 Task: Add an event with the title Second Staff Training: Customer Service Excellence, date '2023/11/16', time 8:30 AM to 10:30 AMand add a description: The scavenger hunt can be designed as a friendly competition, with teams competing against each other to finish first or achieve specific goals. This fosters team spirit, healthy competition, and a sense of achievement.Select event color  Grape . Add location for the event as: Ho Chi Minh City, Vietnam, logged in from the account softage.8@softage.netand send the event invitation to softage.7@softage.net and softage.9@softage.net. Set a reminder for the event Doesn't repeat
Action: Mouse moved to (99, 123)
Screenshot: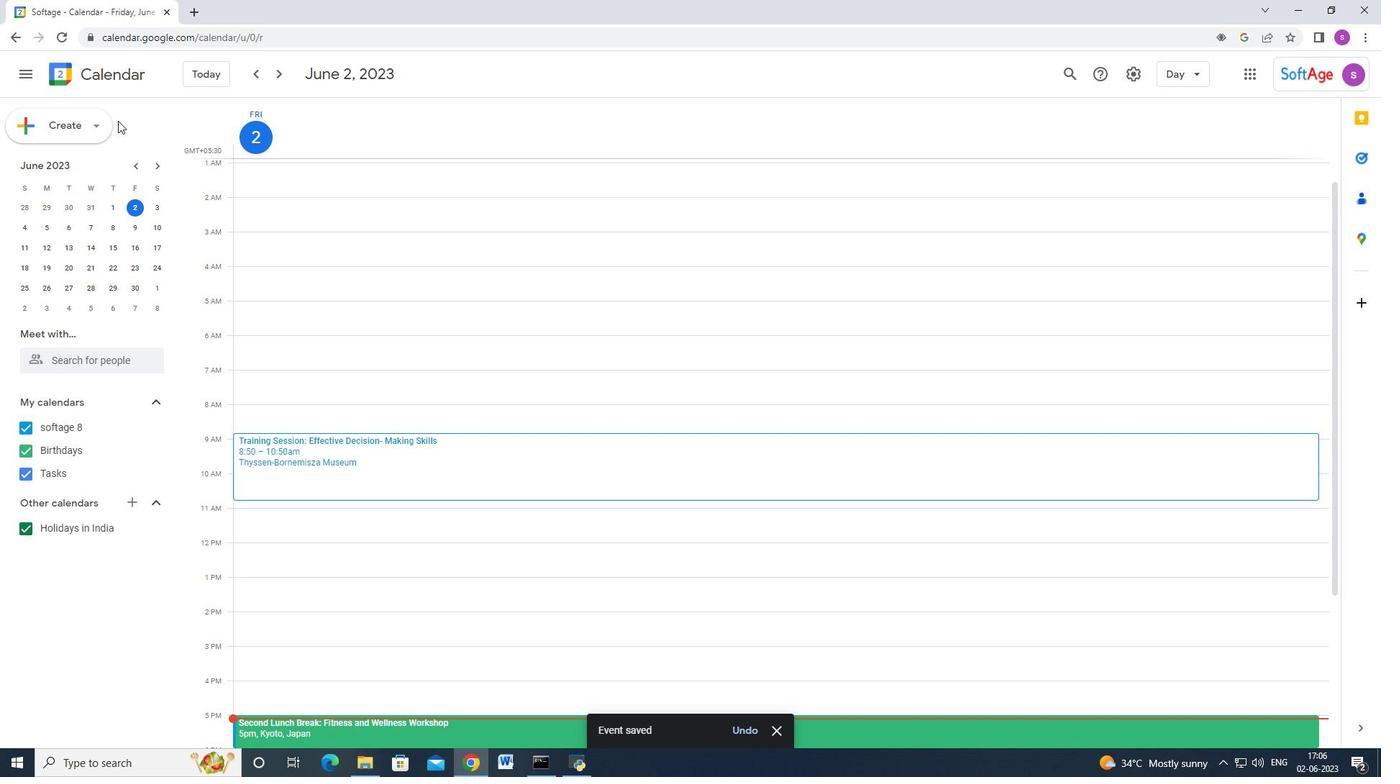 
Action: Mouse pressed left at (99, 123)
Screenshot: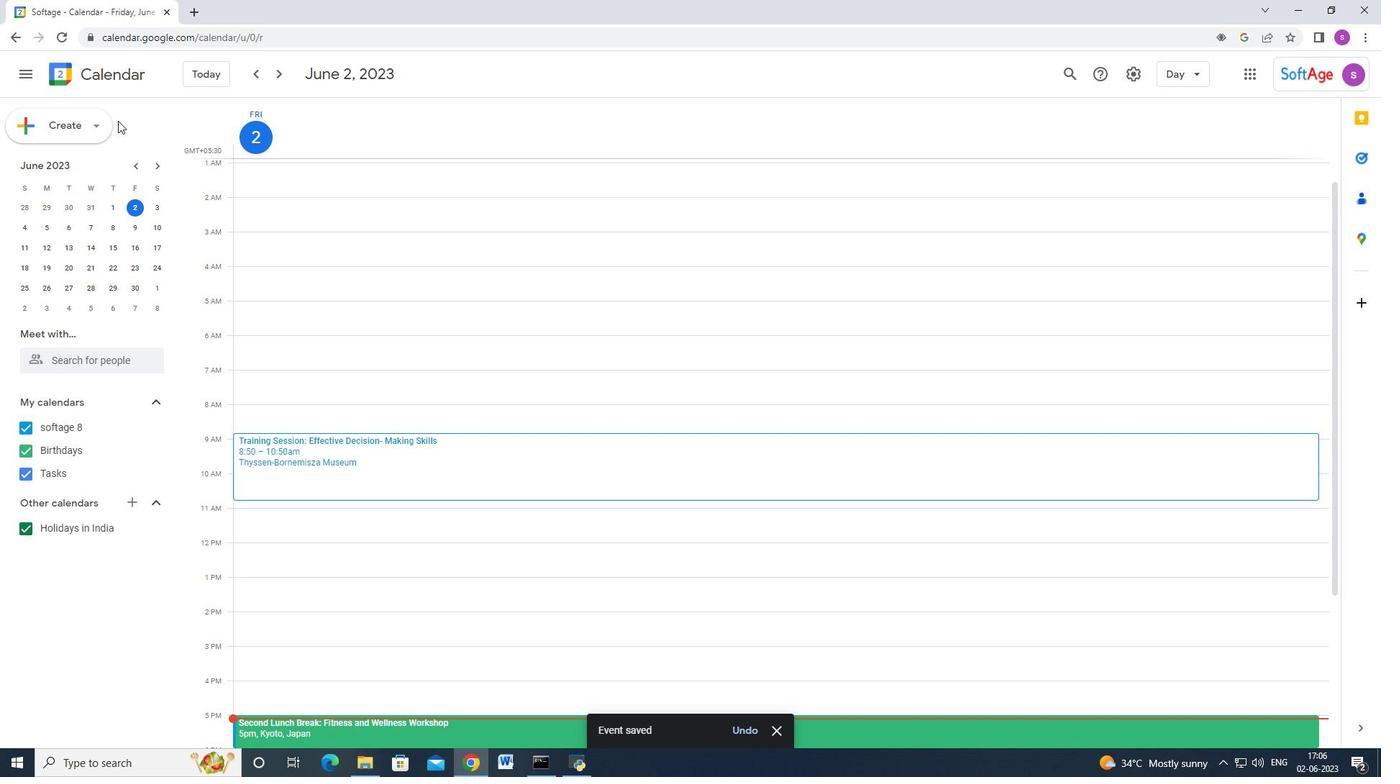 
Action: Mouse moved to (85, 164)
Screenshot: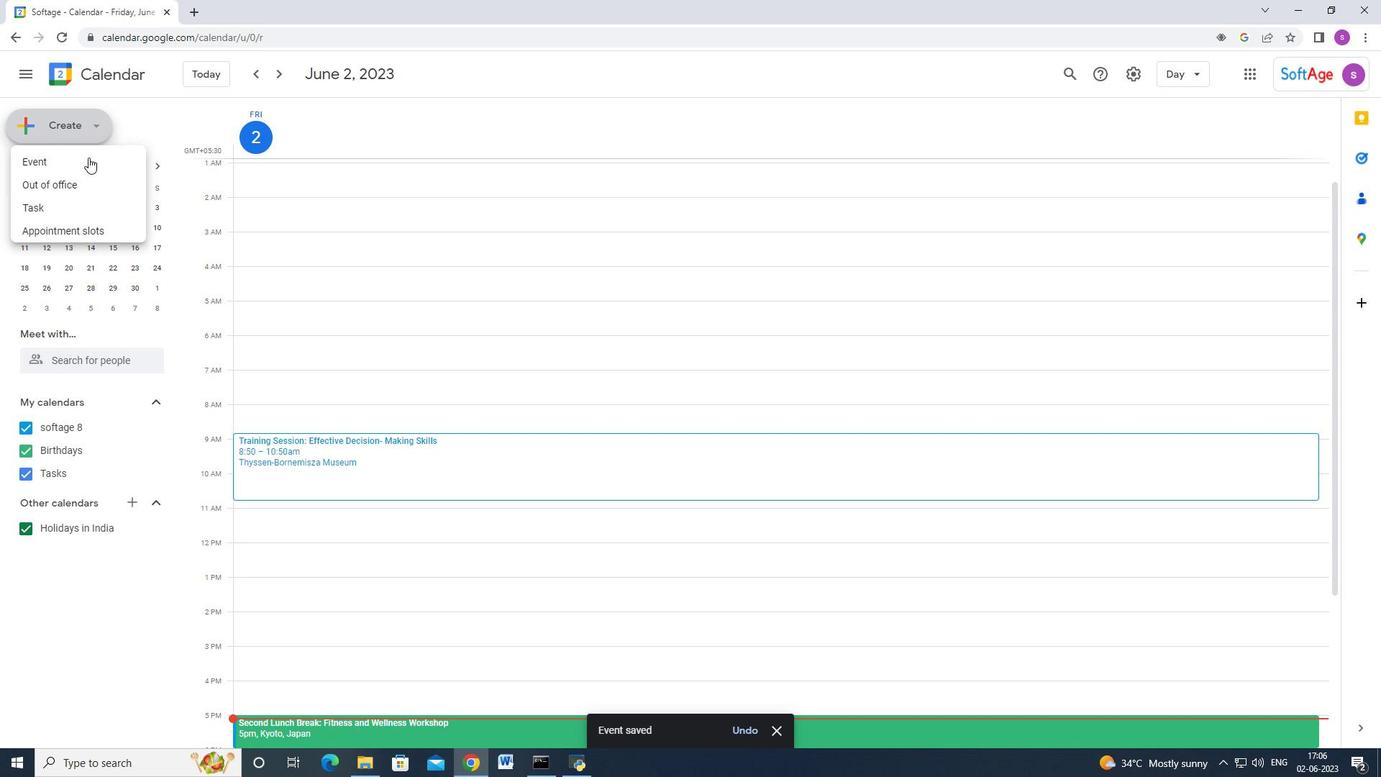 
Action: Mouse pressed left at (85, 164)
Screenshot: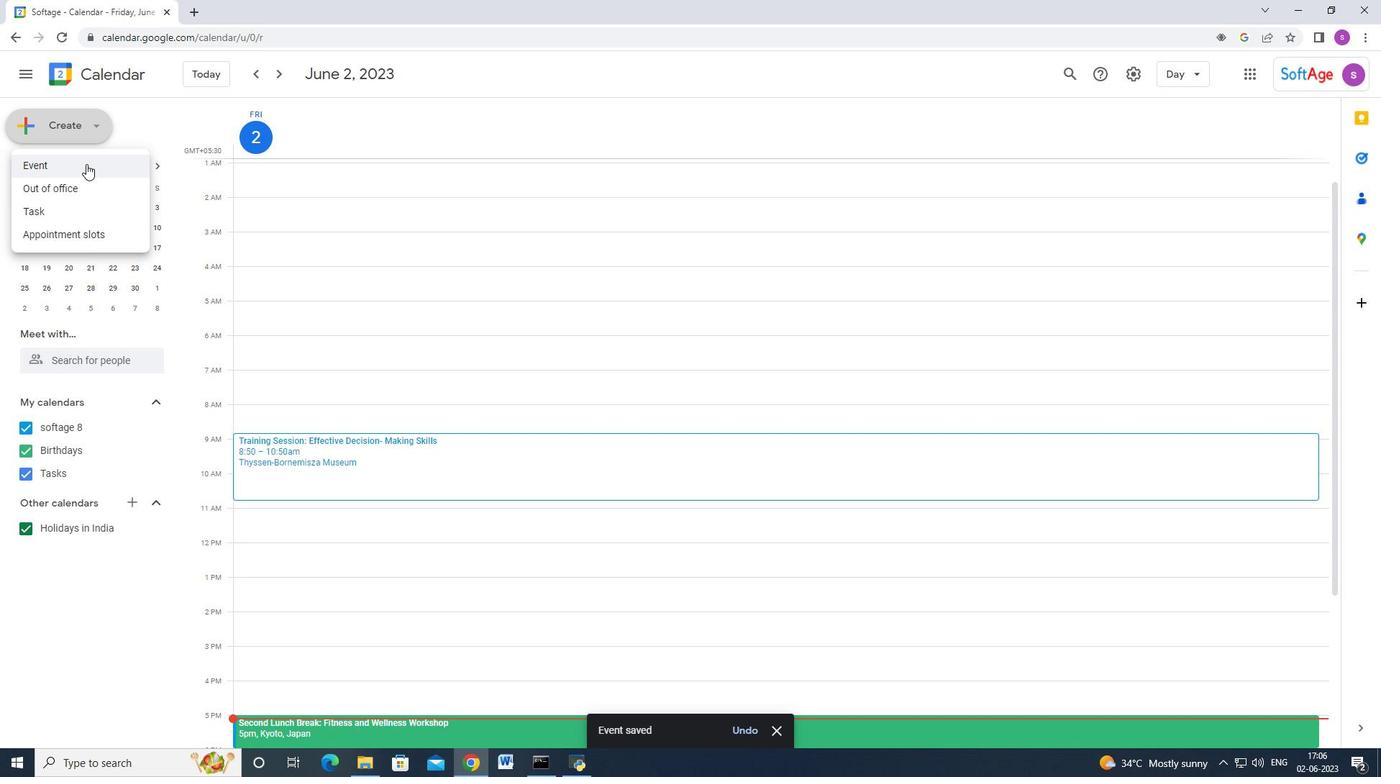
Action: Mouse moved to (818, 686)
Screenshot: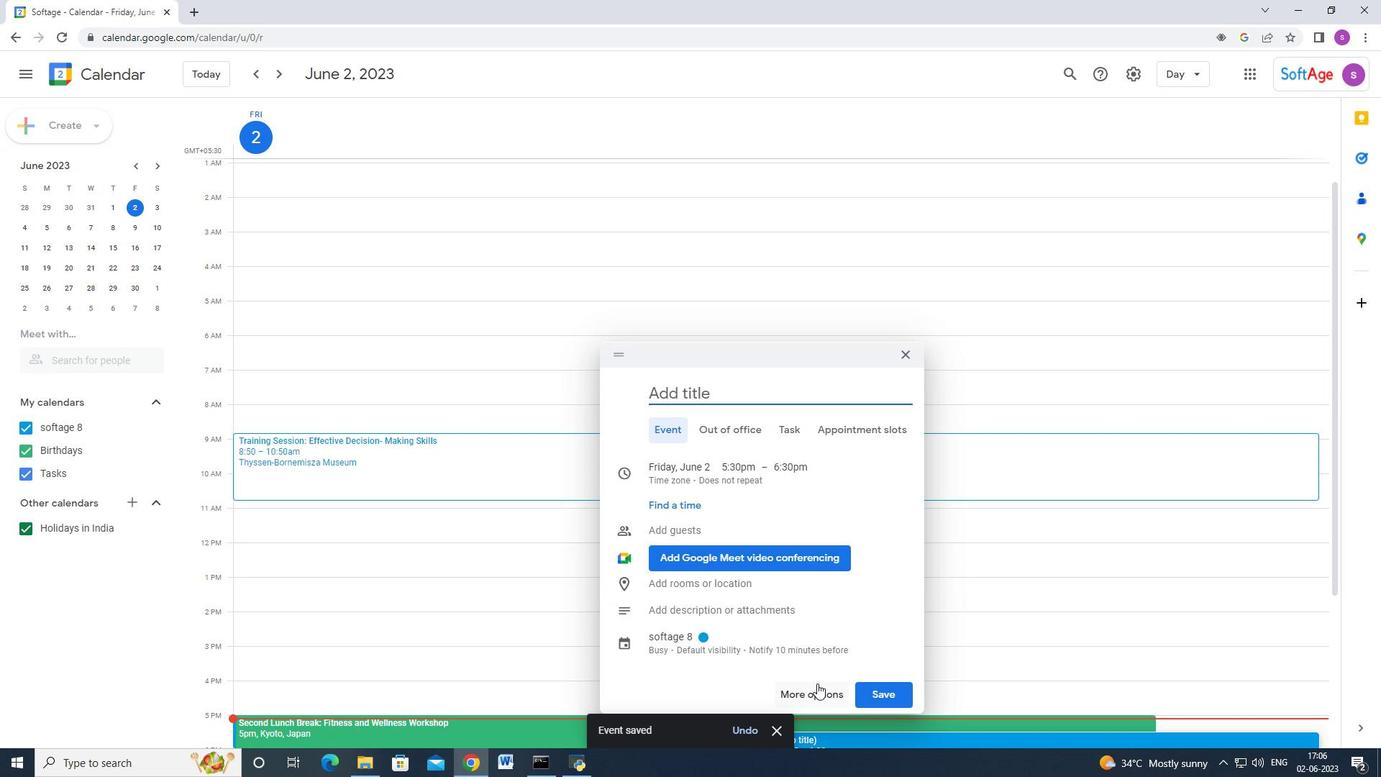 
Action: Mouse pressed left at (818, 686)
Screenshot: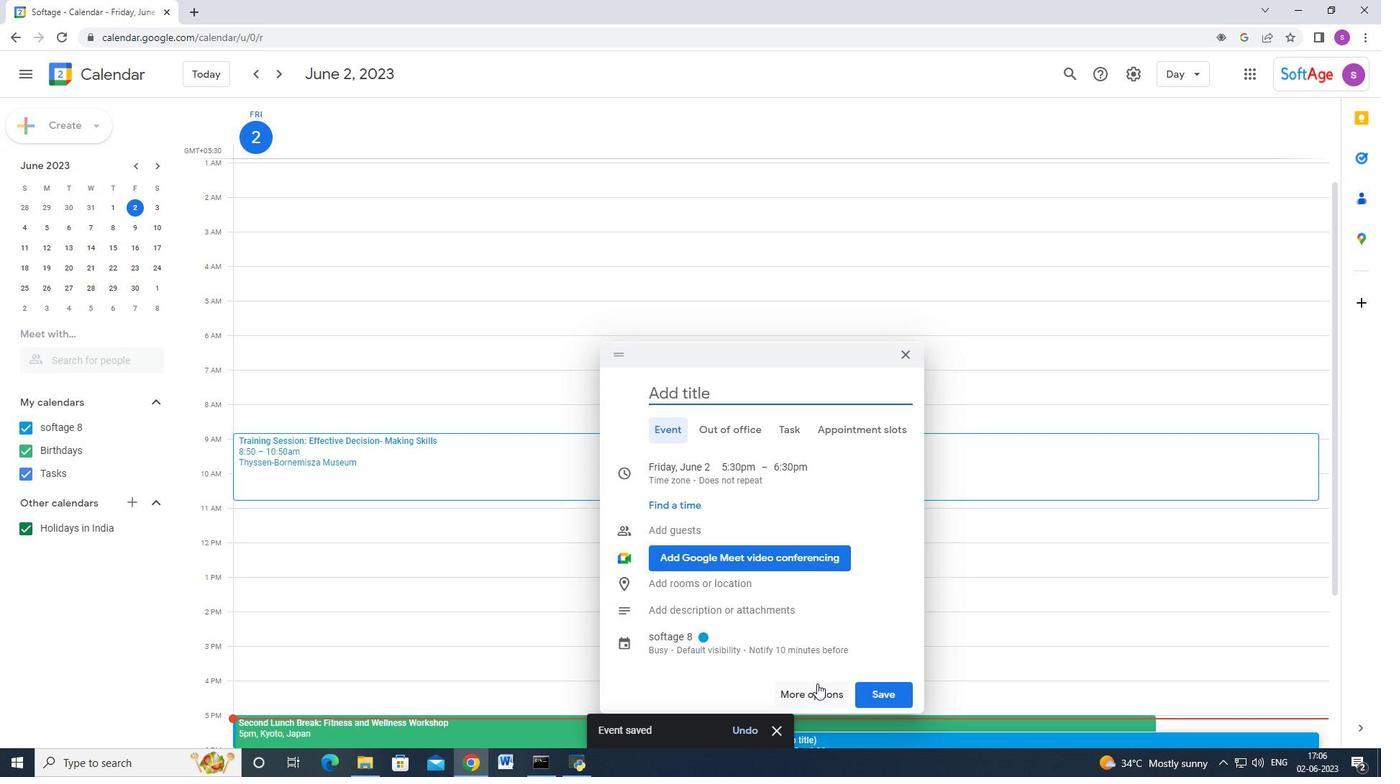 
Action: Mouse moved to (211, 77)
Screenshot: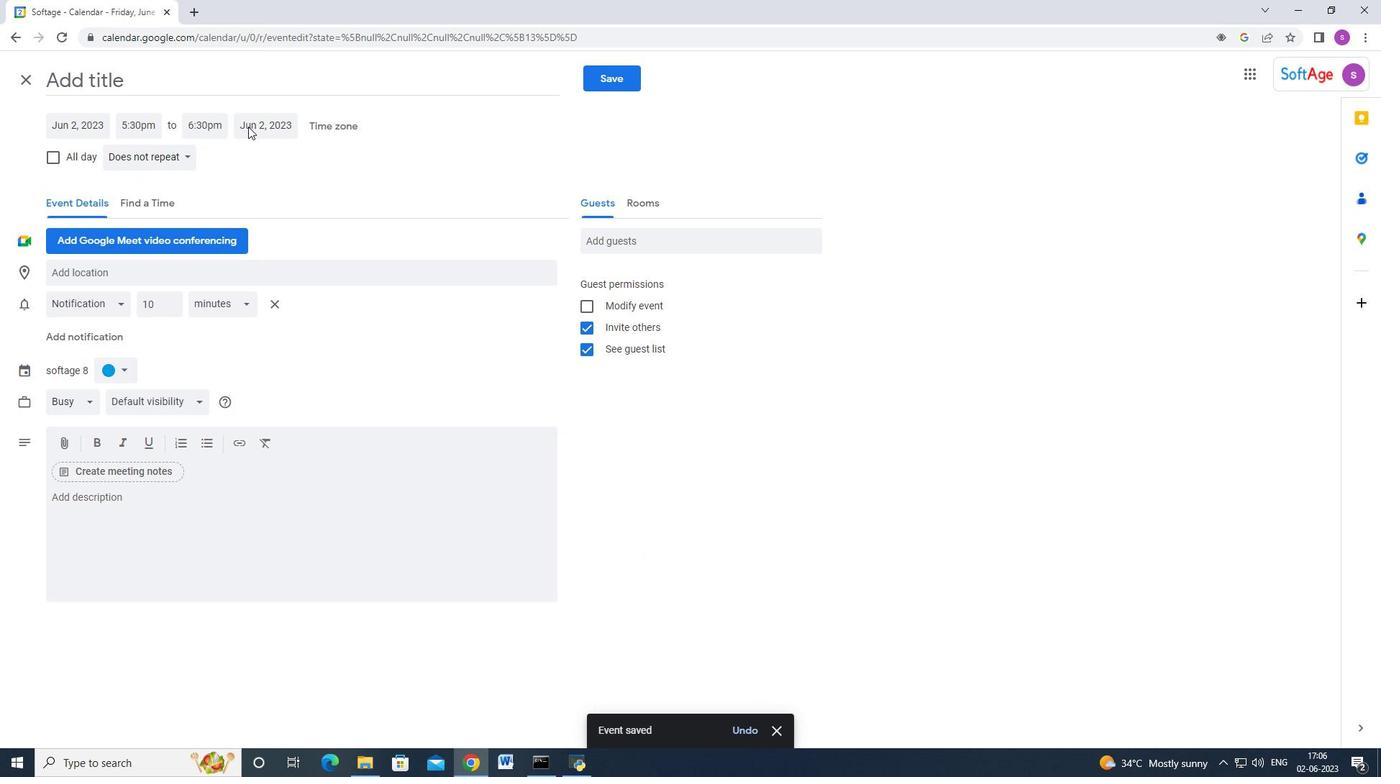 
Action: Mouse pressed left at (211, 77)
Screenshot: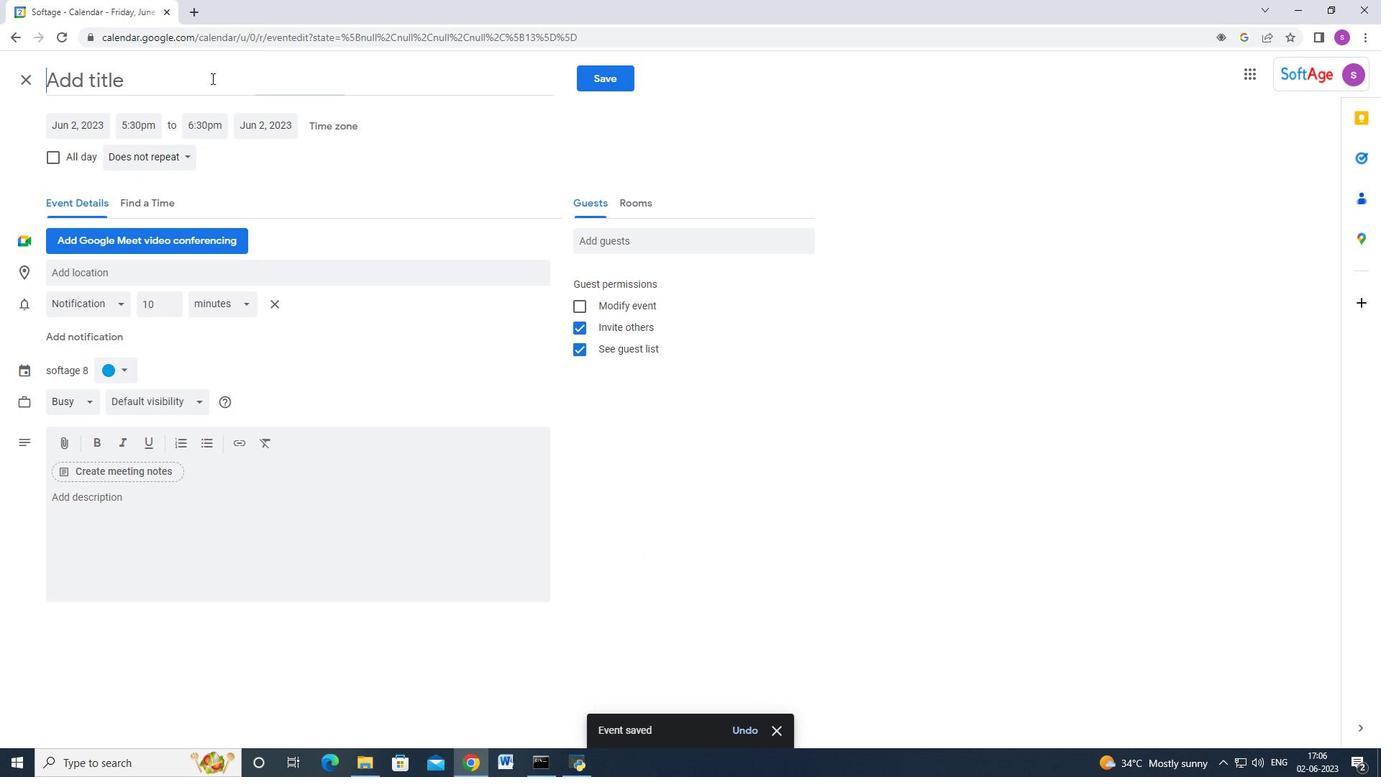 
Action: Key pressed <Key.shift_r>Second<Key.space><Key.shift_r>Staff<Key.space><Key.shift>Training<Key.space><Key.shift><Key.backspace><Key.shift>:<Key.space><Key.shift>Customer<Key.space><Key.shift_r>Service<Key.space><Key.shift_r>Excellence
Screenshot: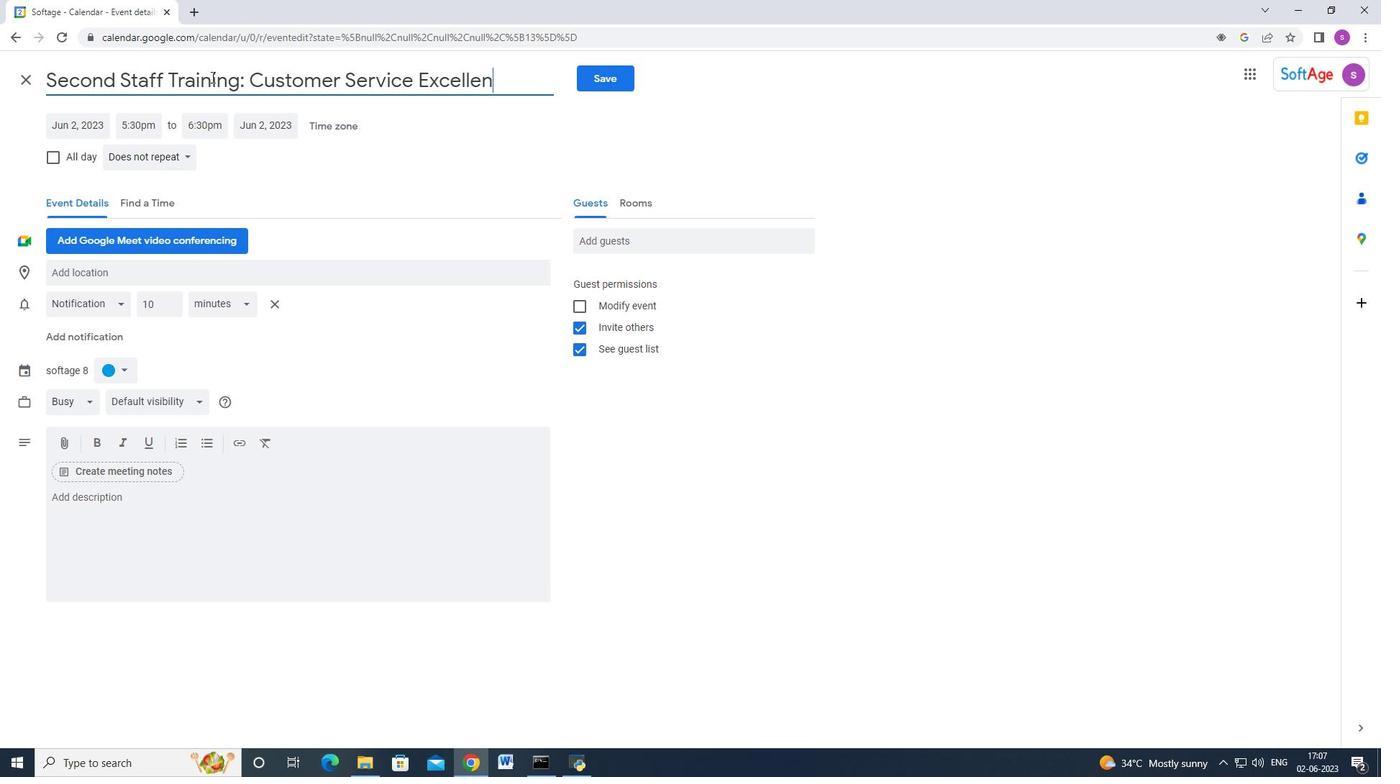 
Action: Mouse moved to (82, 128)
Screenshot: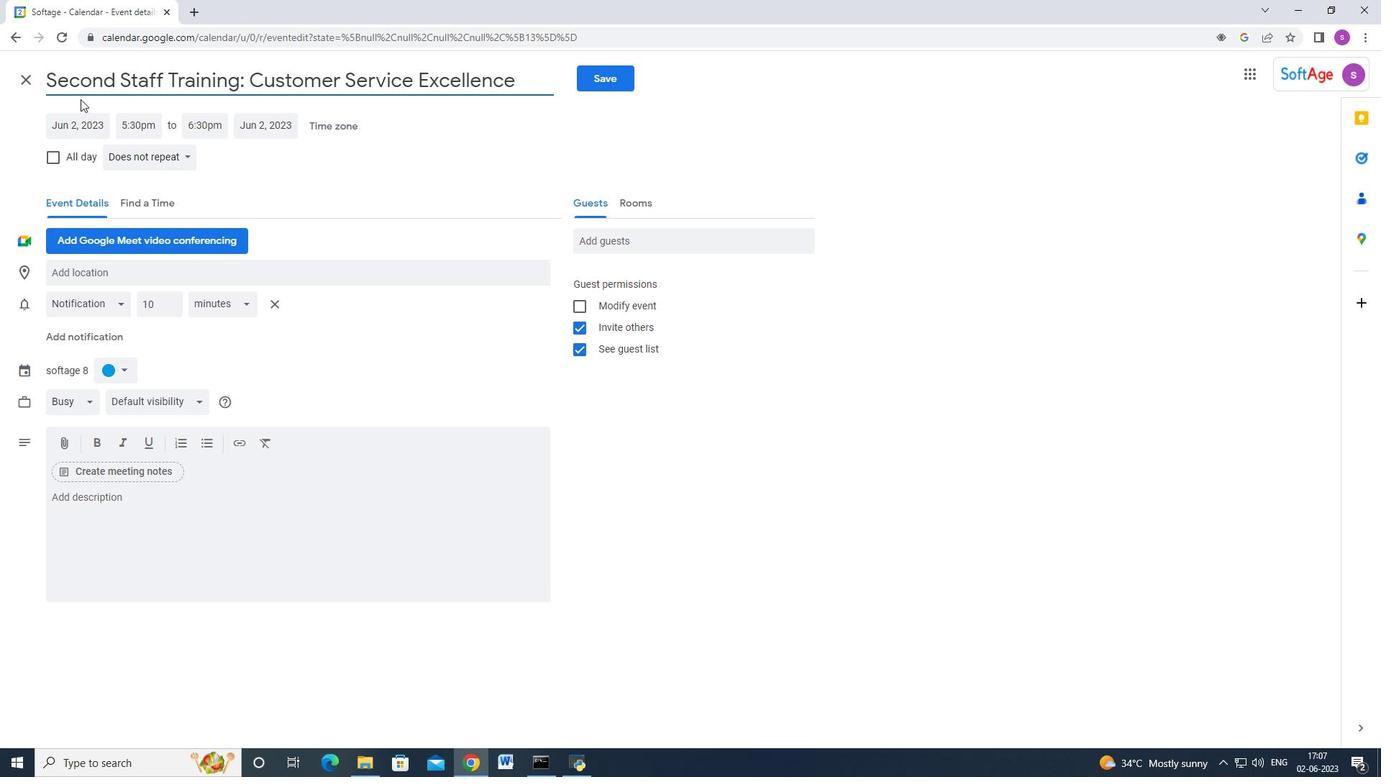 
Action: Mouse pressed left at (82, 128)
Screenshot: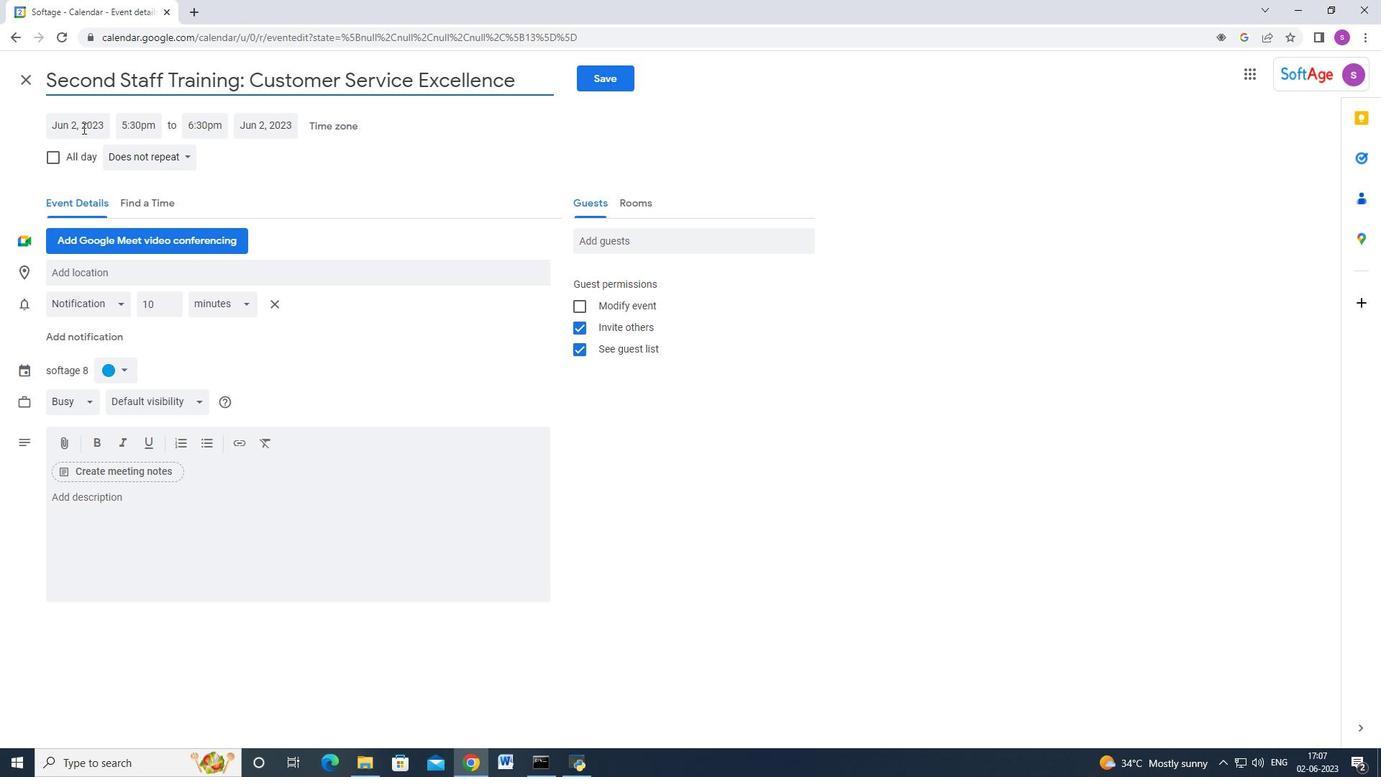 
Action: Mouse moved to (226, 159)
Screenshot: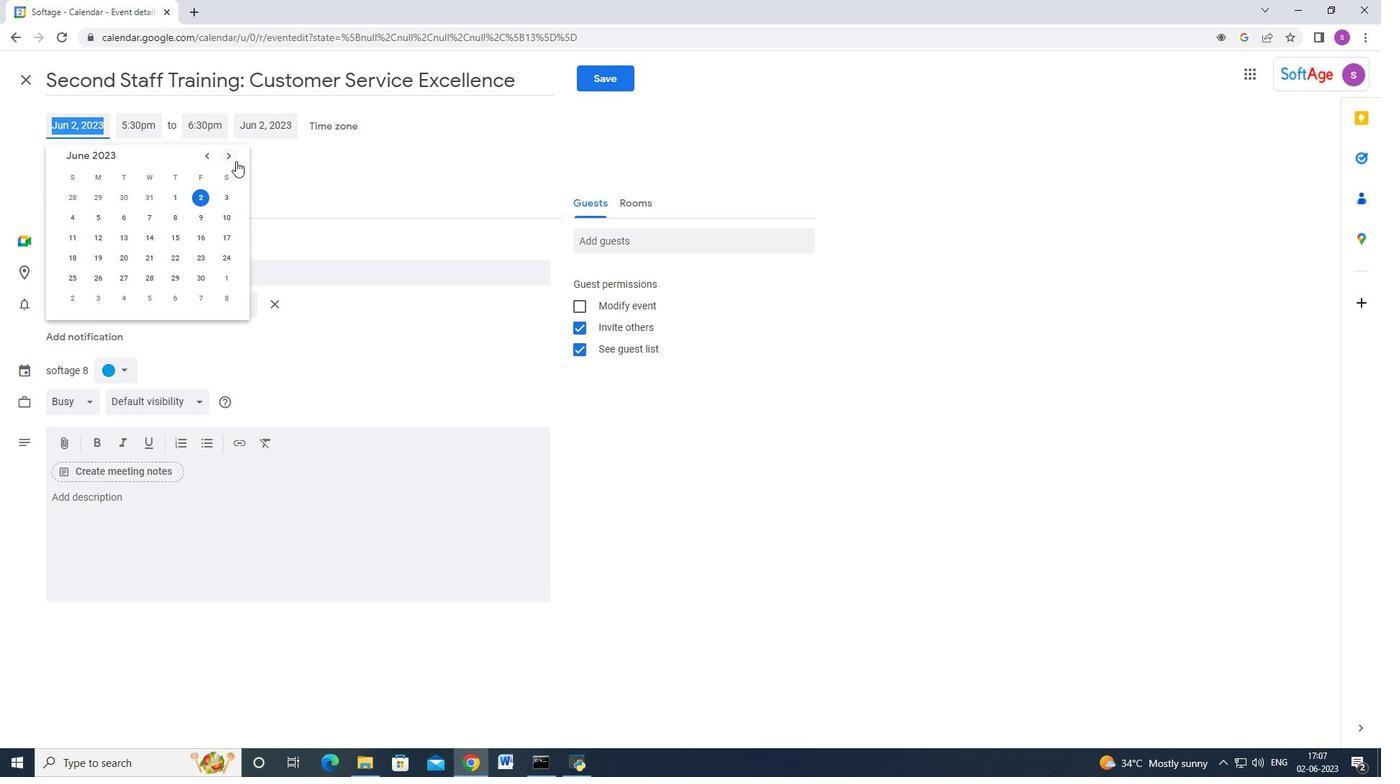 
Action: Mouse pressed left at (226, 159)
Screenshot: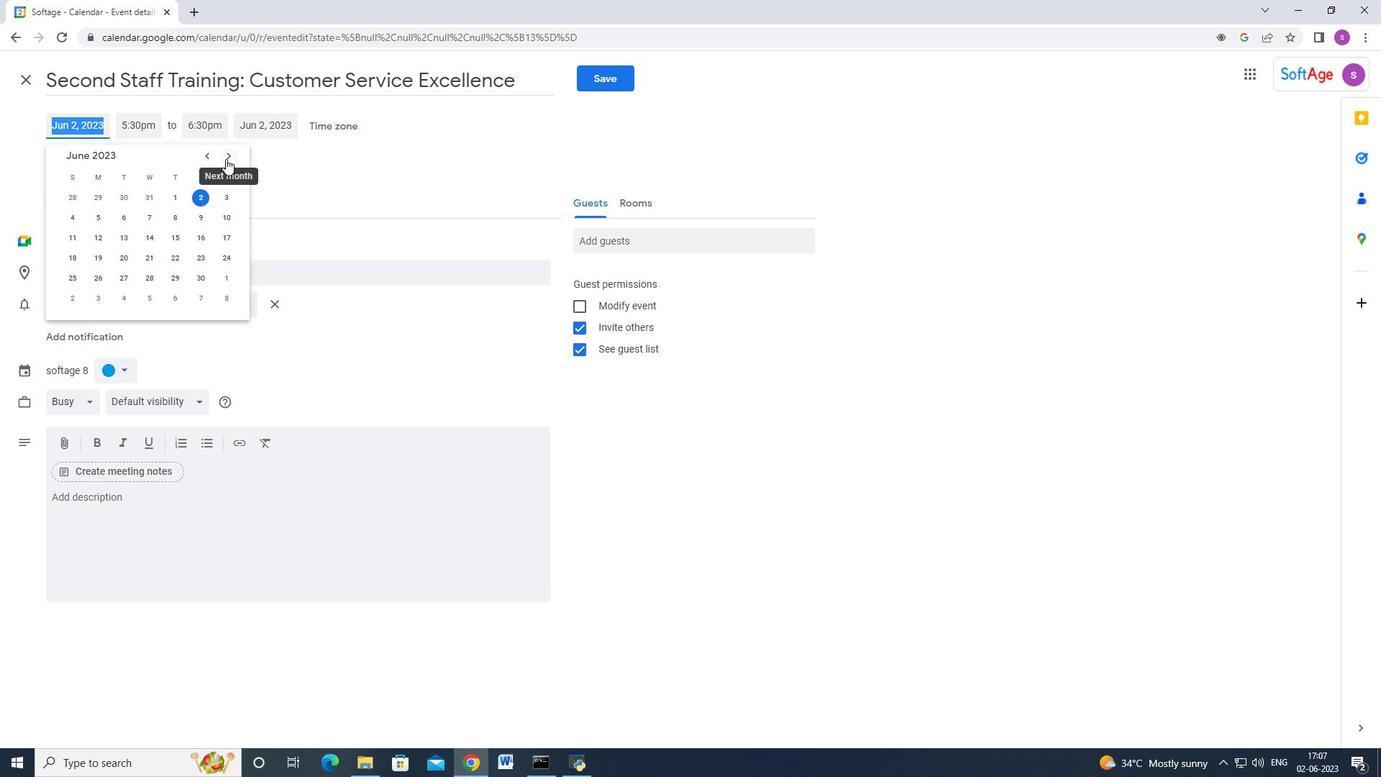 
Action: Mouse pressed left at (226, 159)
Screenshot: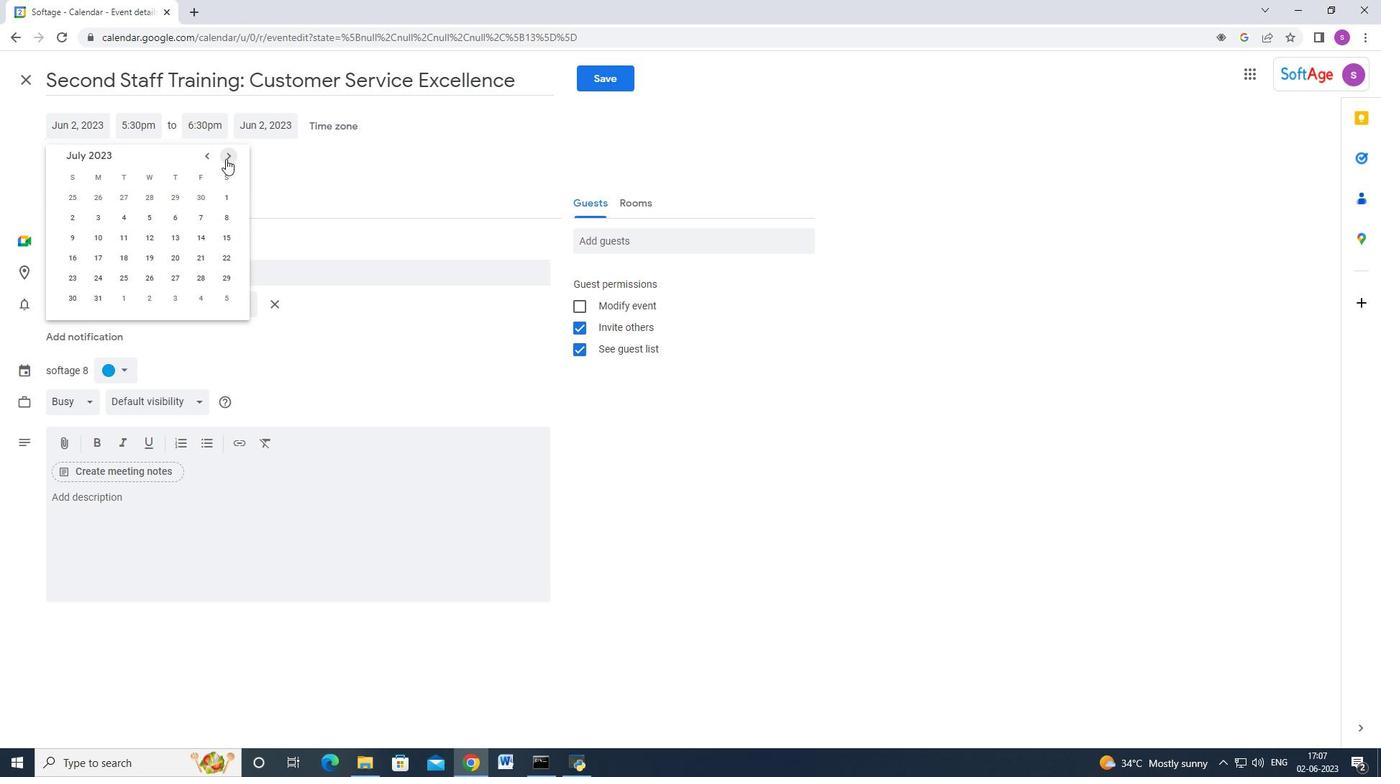 
Action: Mouse pressed left at (226, 159)
Screenshot: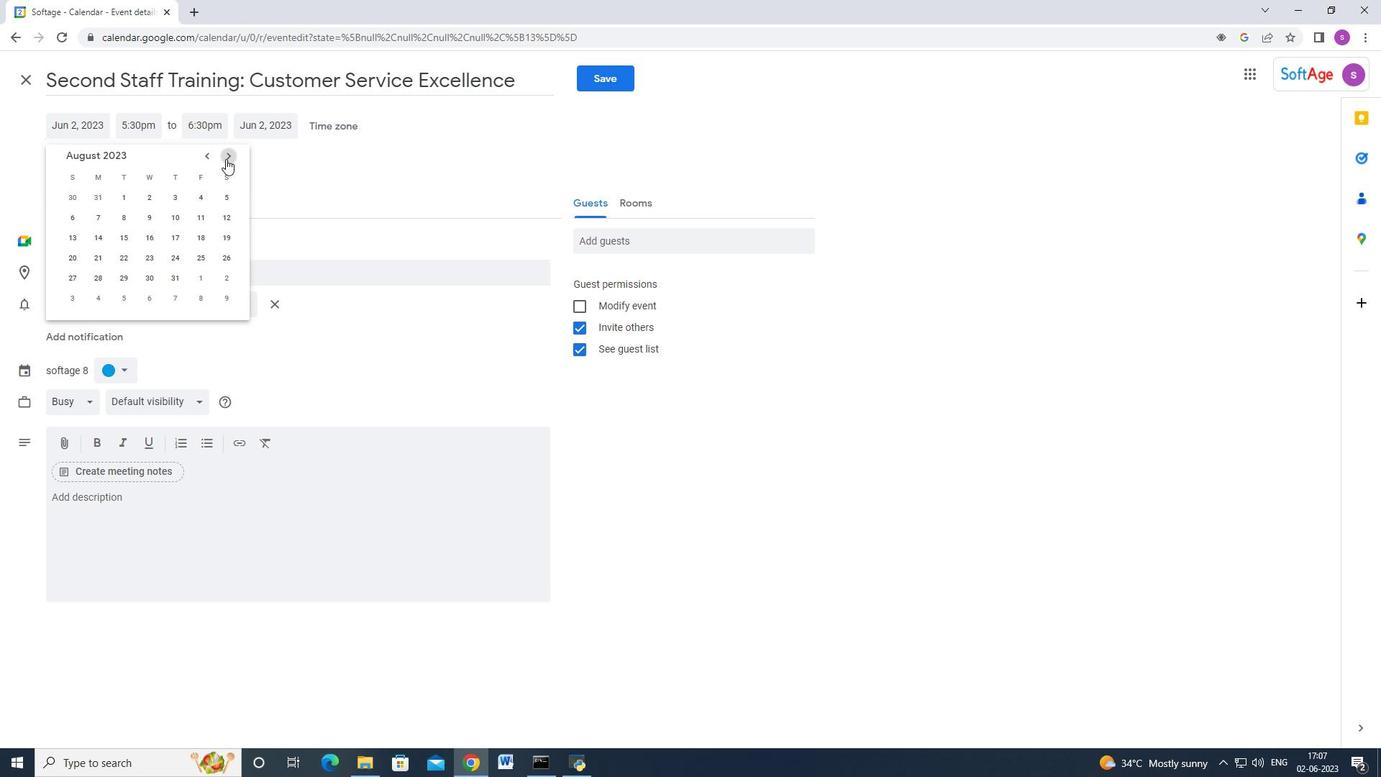 
Action: Mouse pressed left at (226, 159)
Screenshot: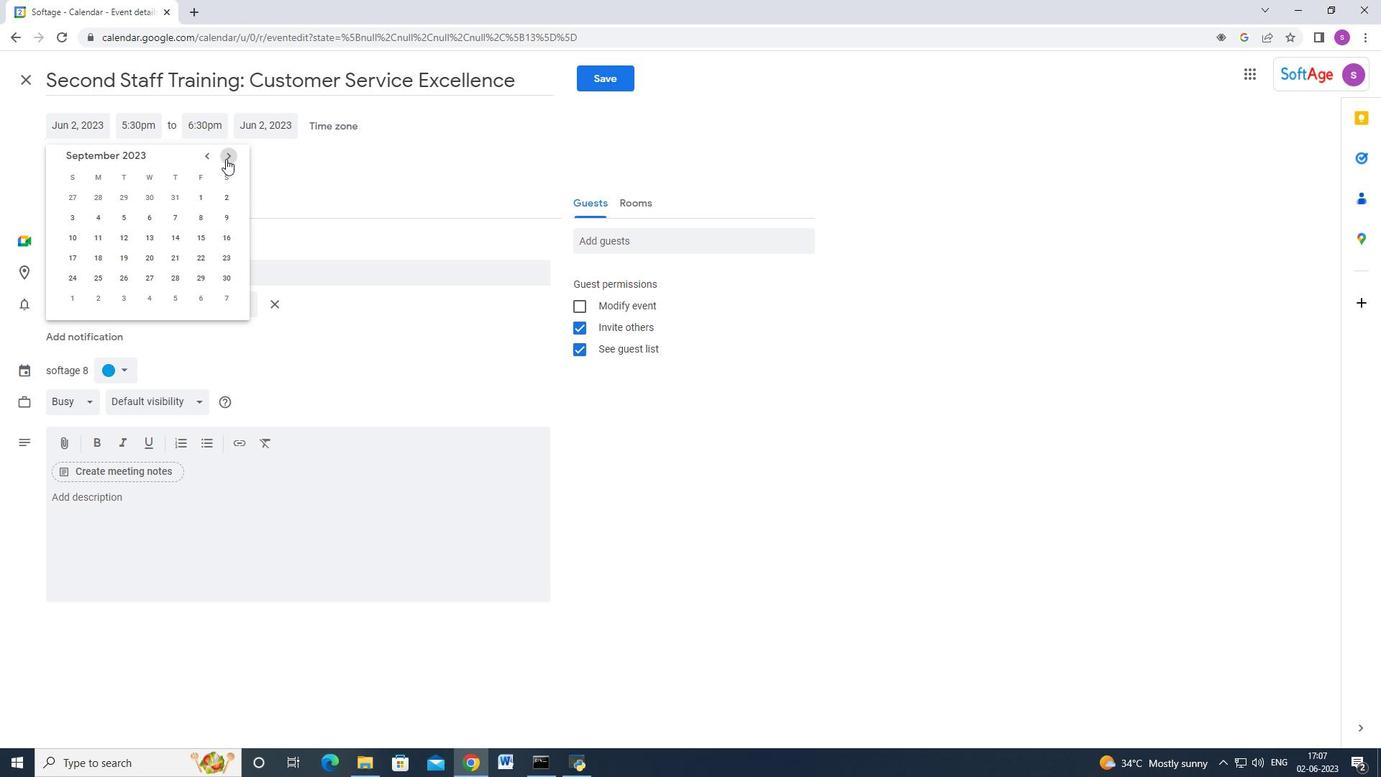 
Action: Mouse pressed left at (226, 159)
Screenshot: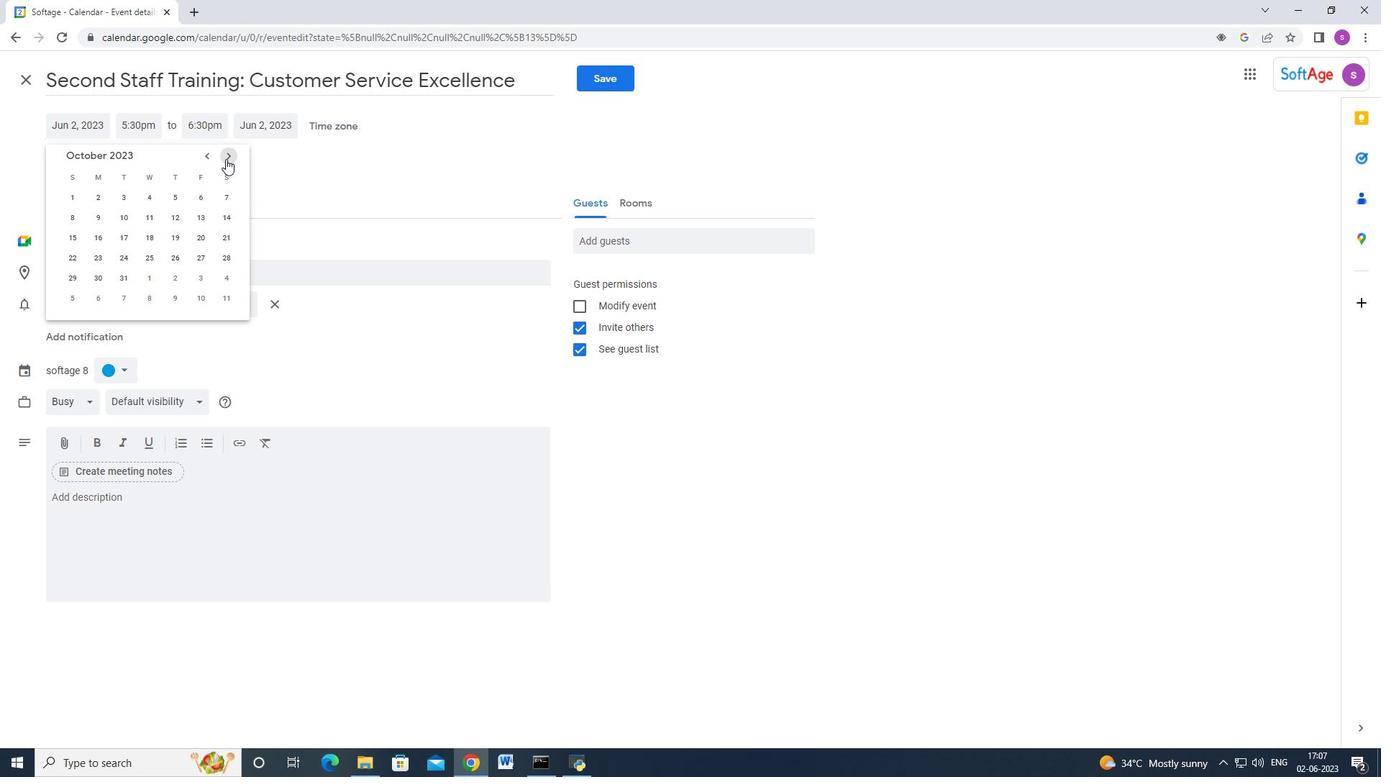 
Action: Mouse moved to (170, 236)
Screenshot: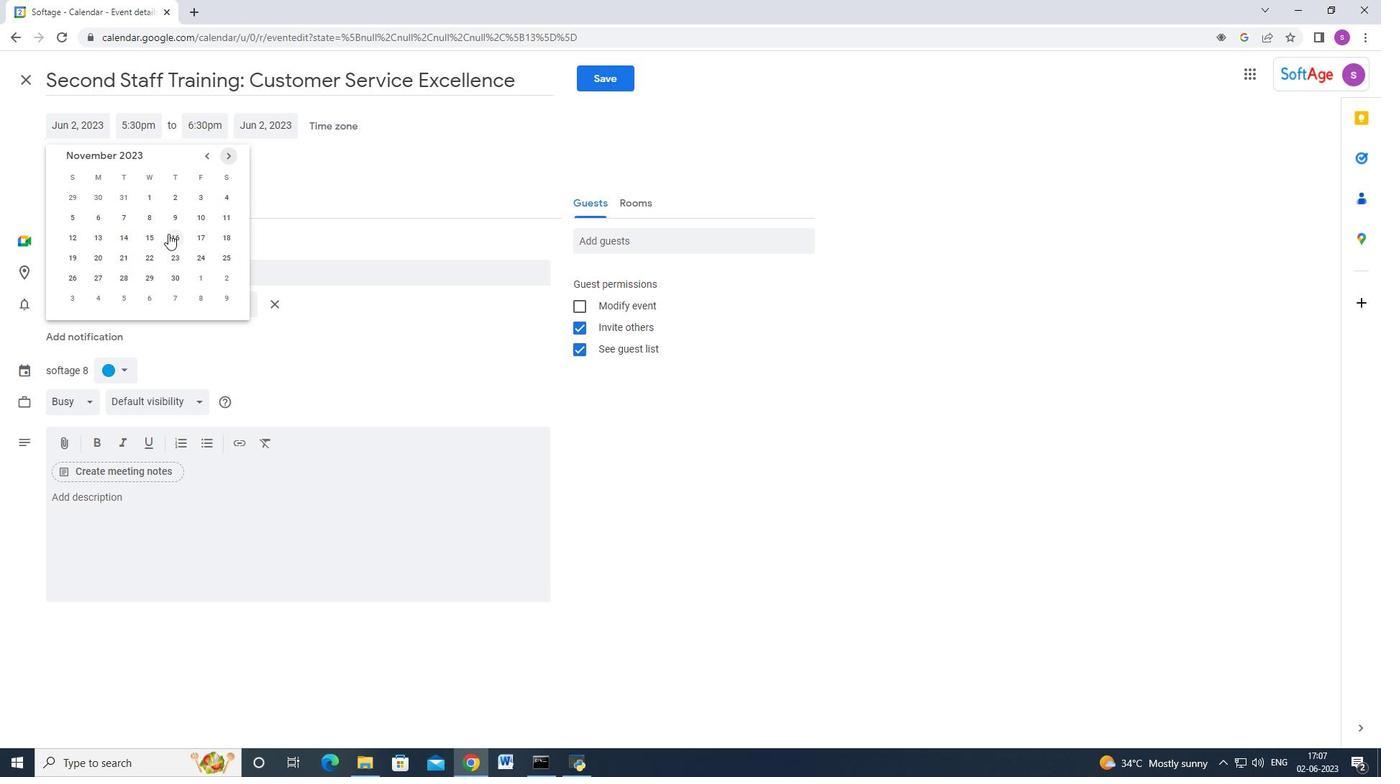 
Action: Mouse pressed left at (170, 236)
Screenshot: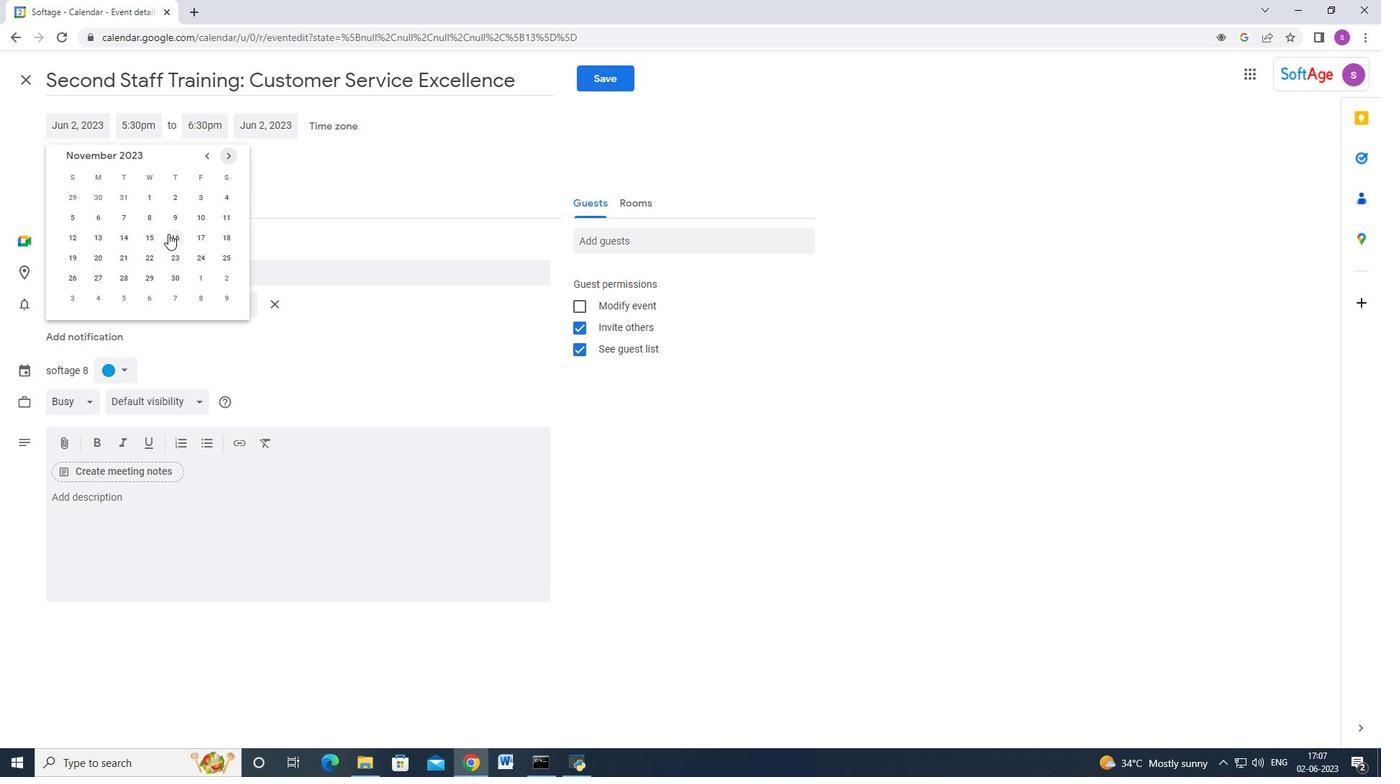 
Action: Mouse moved to (154, 128)
Screenshot: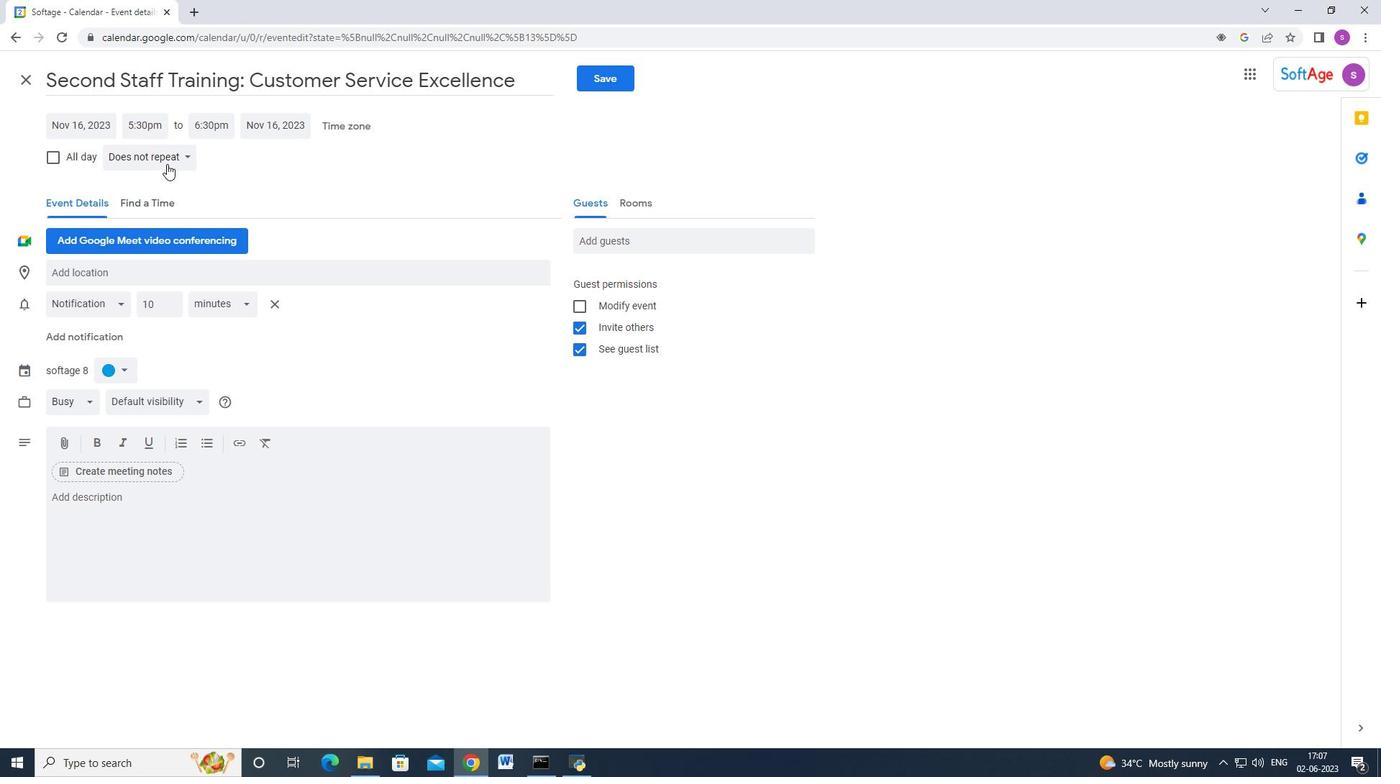 
Action: Mouse pressed left at (154, 128)
Screenshot: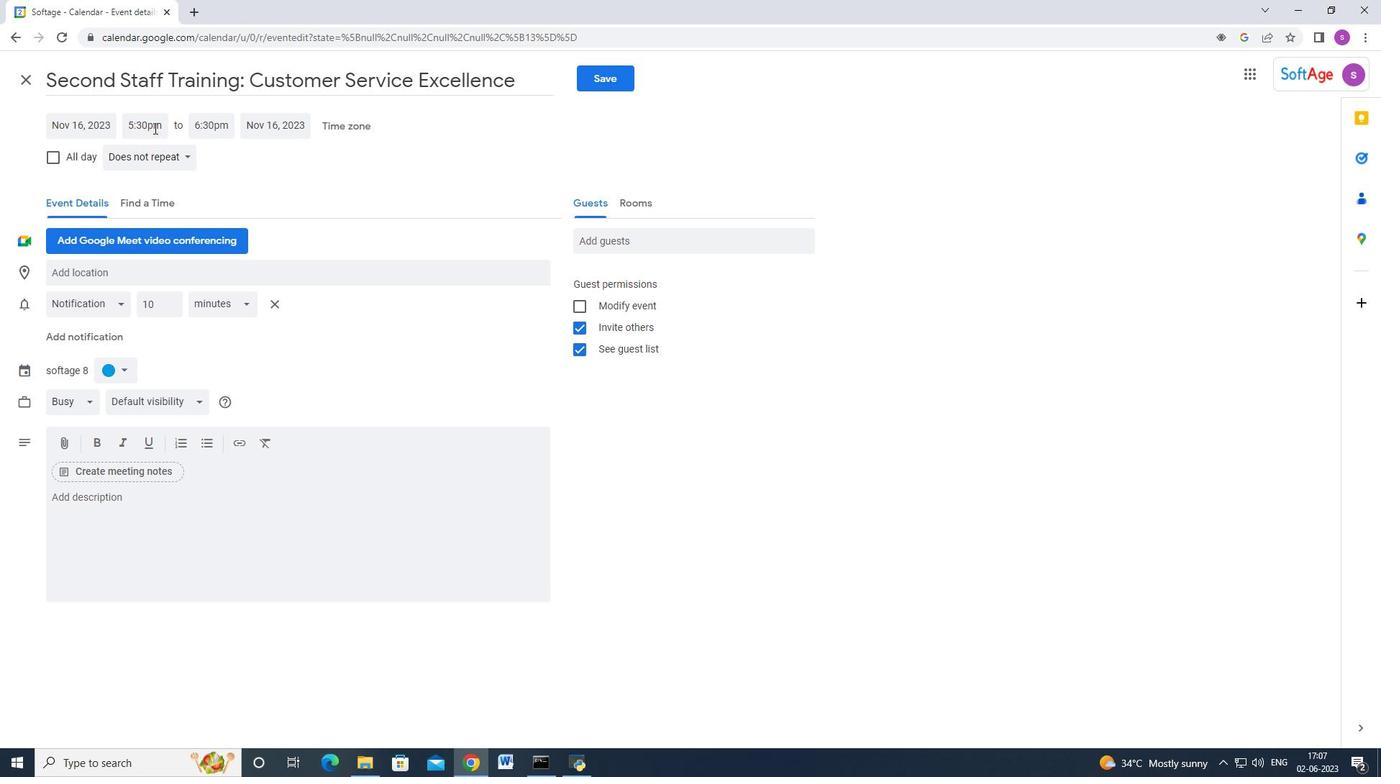 
Action: Mouse moved to (154, 136)
Screenshot: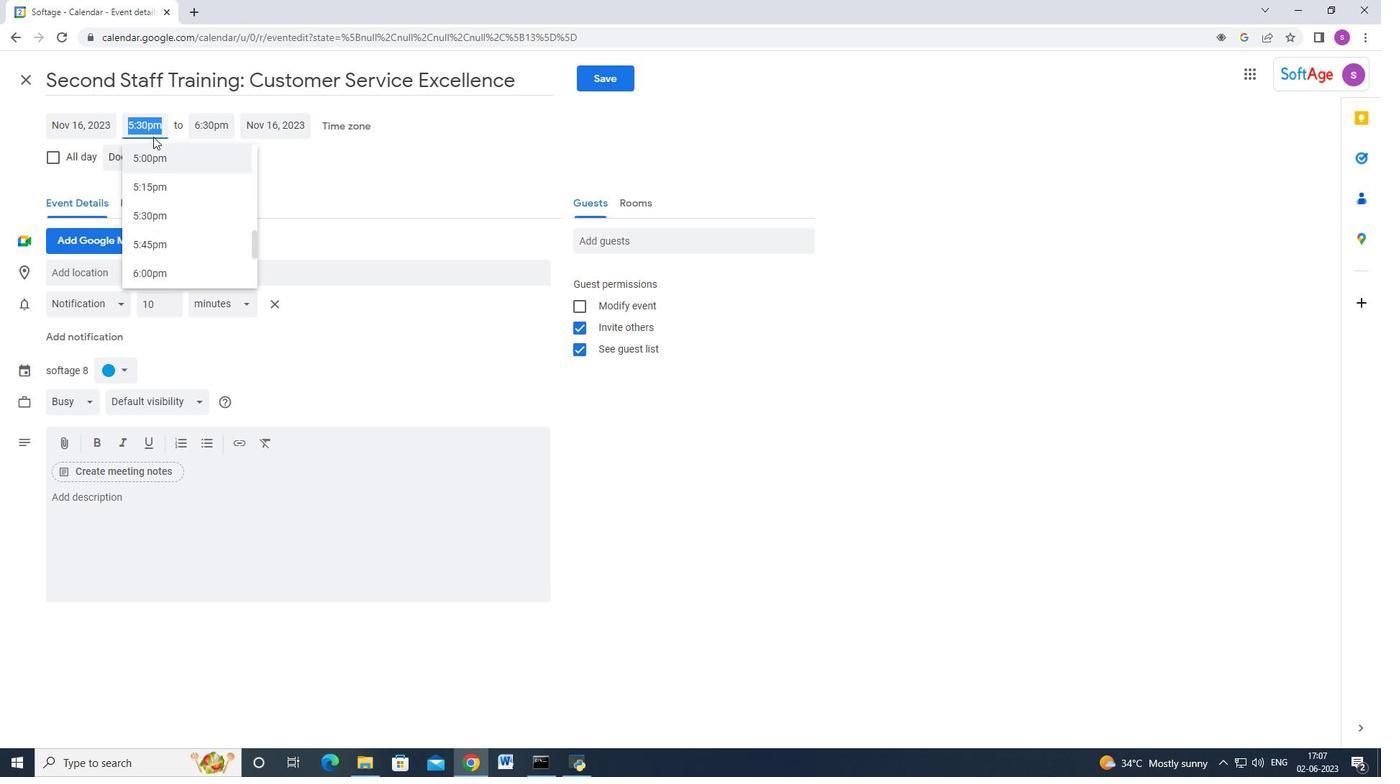 
Action: Key pressed 8<Key.shift>:30am<Key.enter>
Screenshot: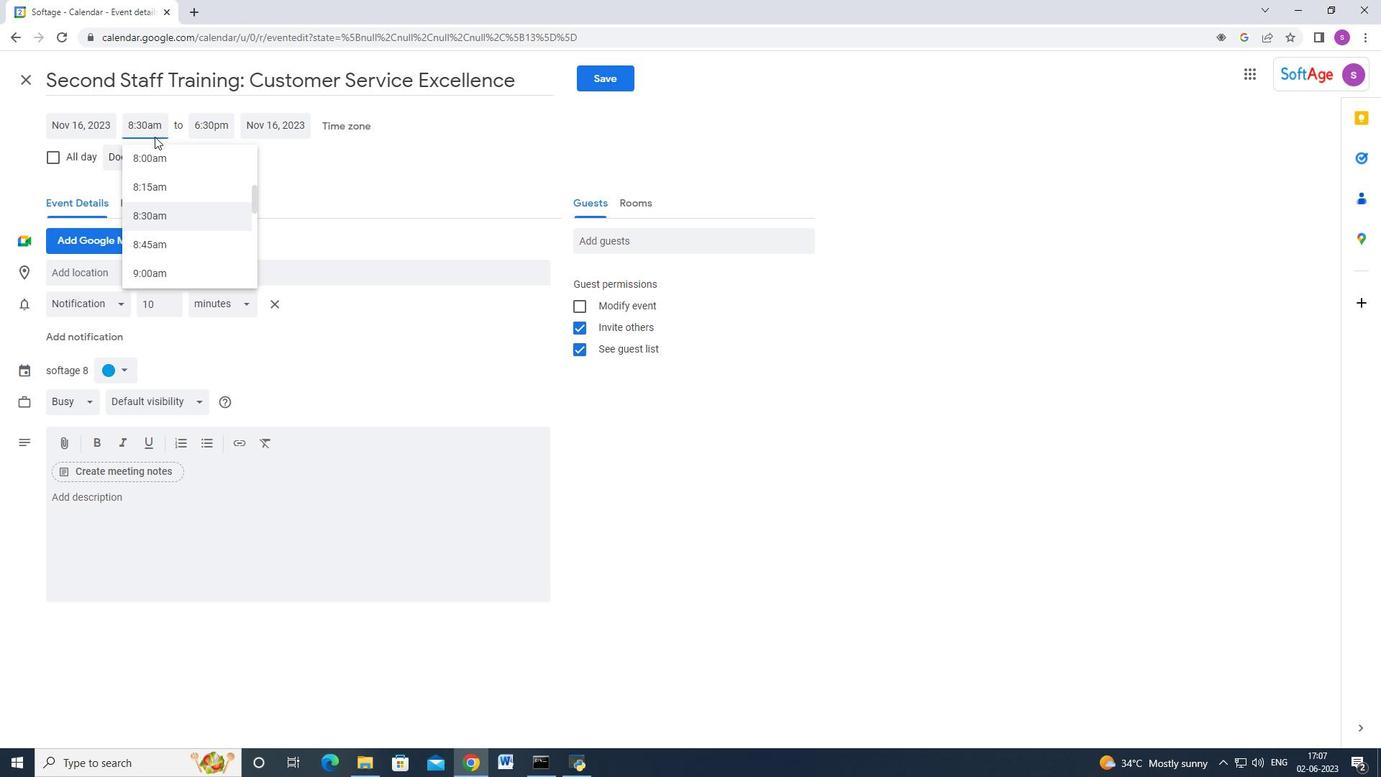
Action: Mouse moved to (199, 127)
Screenshot: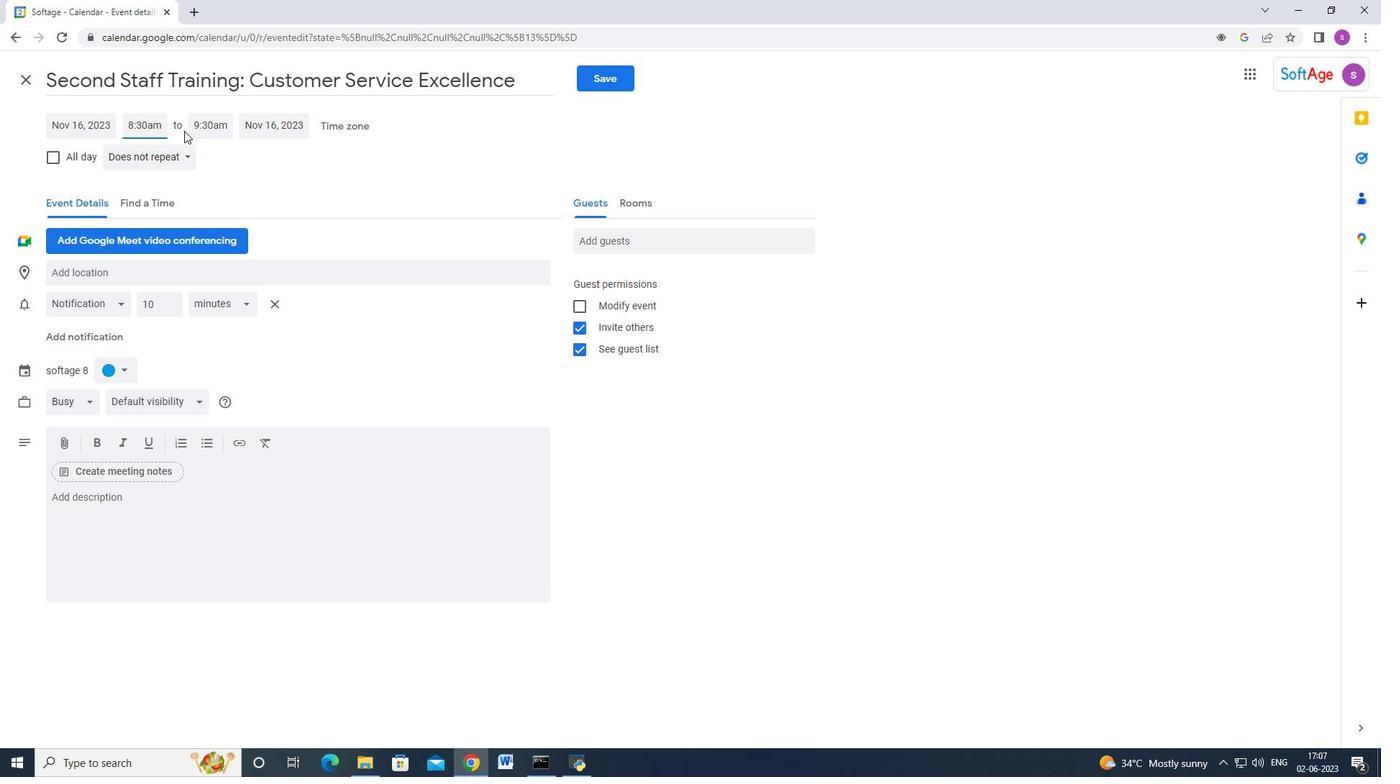 
Action: Mouse pressed left at (199, 127)
Screenshot: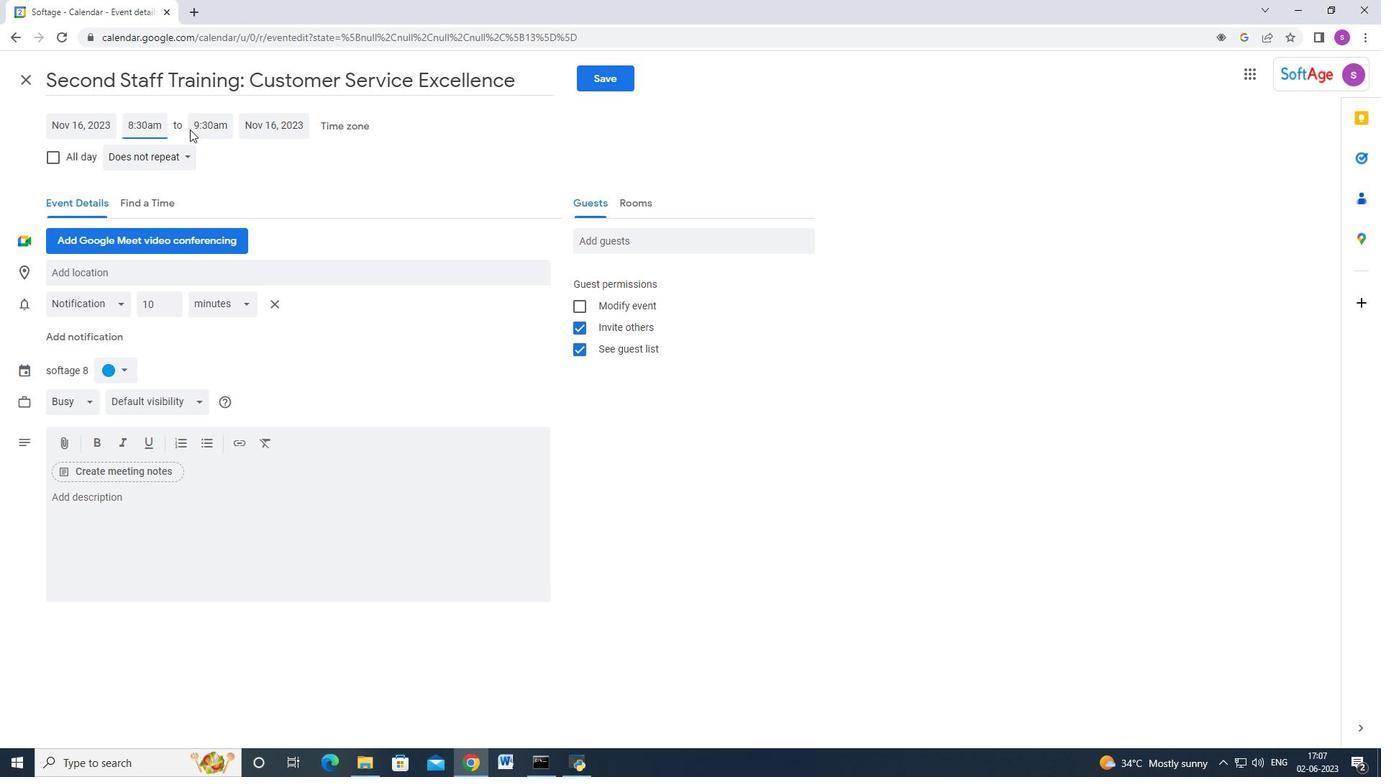 
Action: Mouse moved to (199, 127)
Screenshot: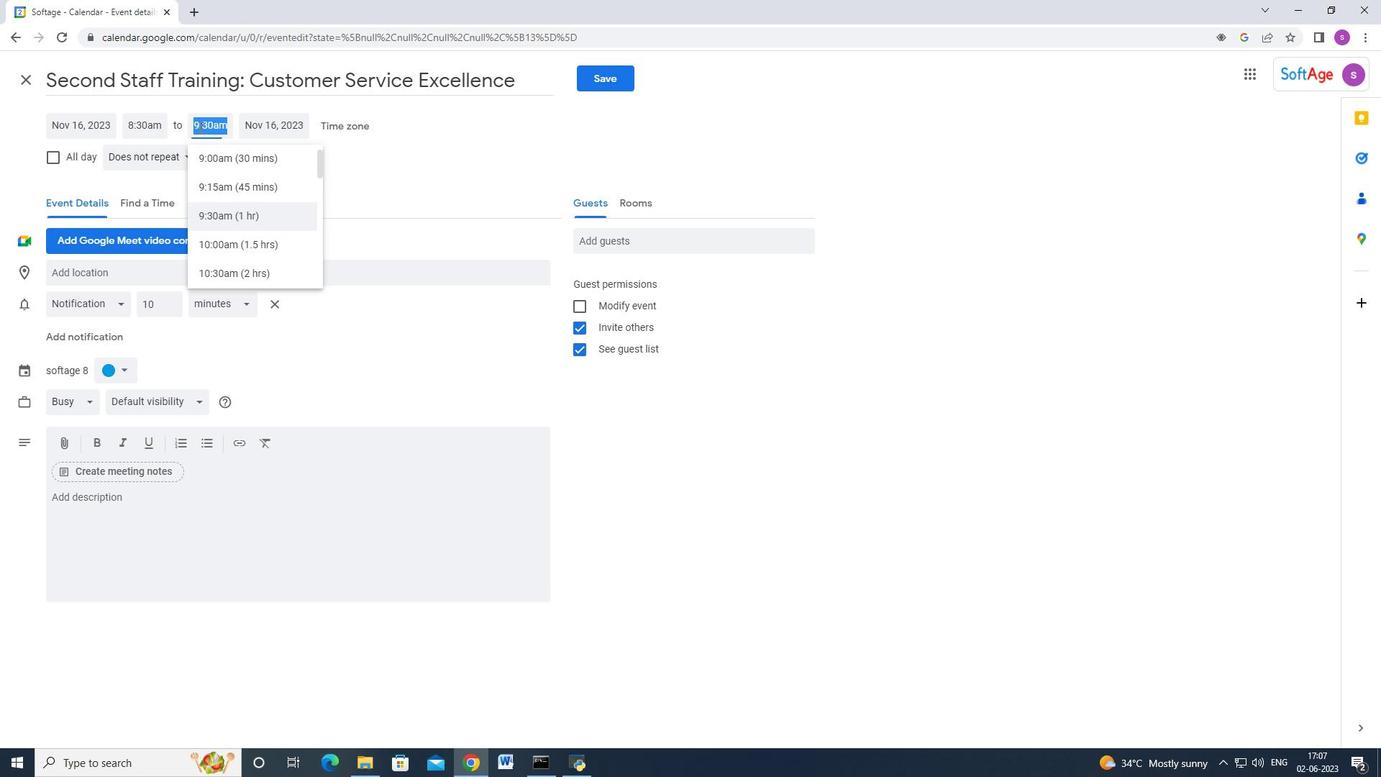 
Action: Key pressed 10<Key.shift><Key.shift>:30am<Key.enter>
Screenshot: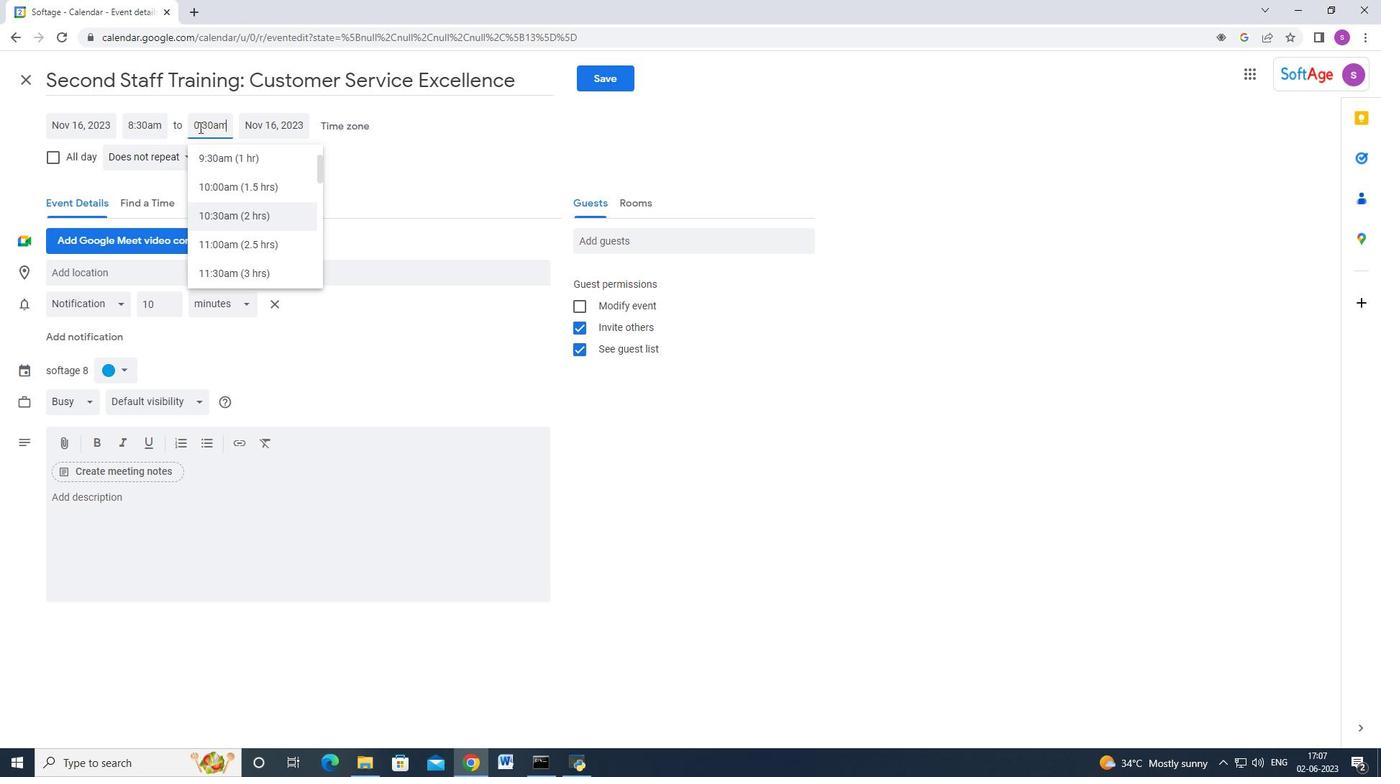 
Action: Mouse moved to (216, 498)
Screenshot: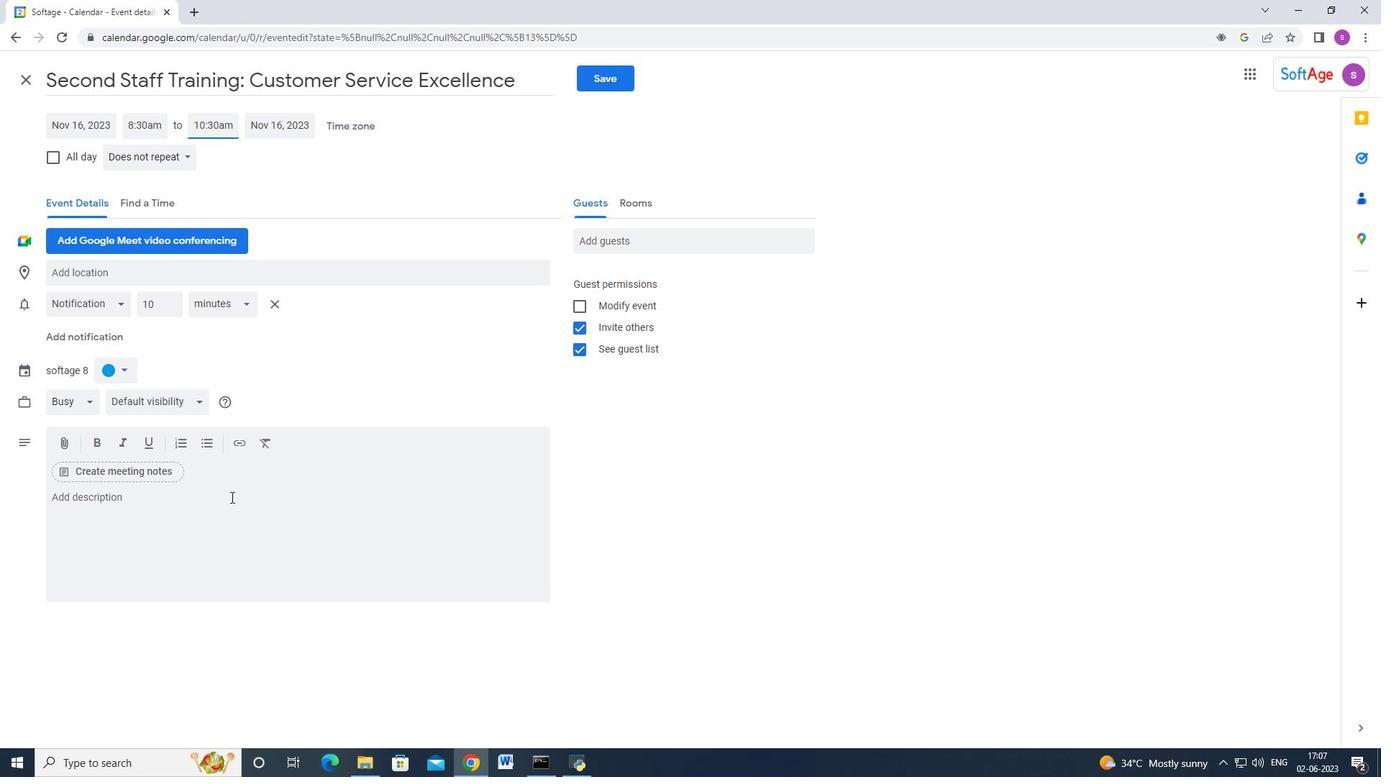 
Action: Mouse pressed left at (216, 498)
Screenshot: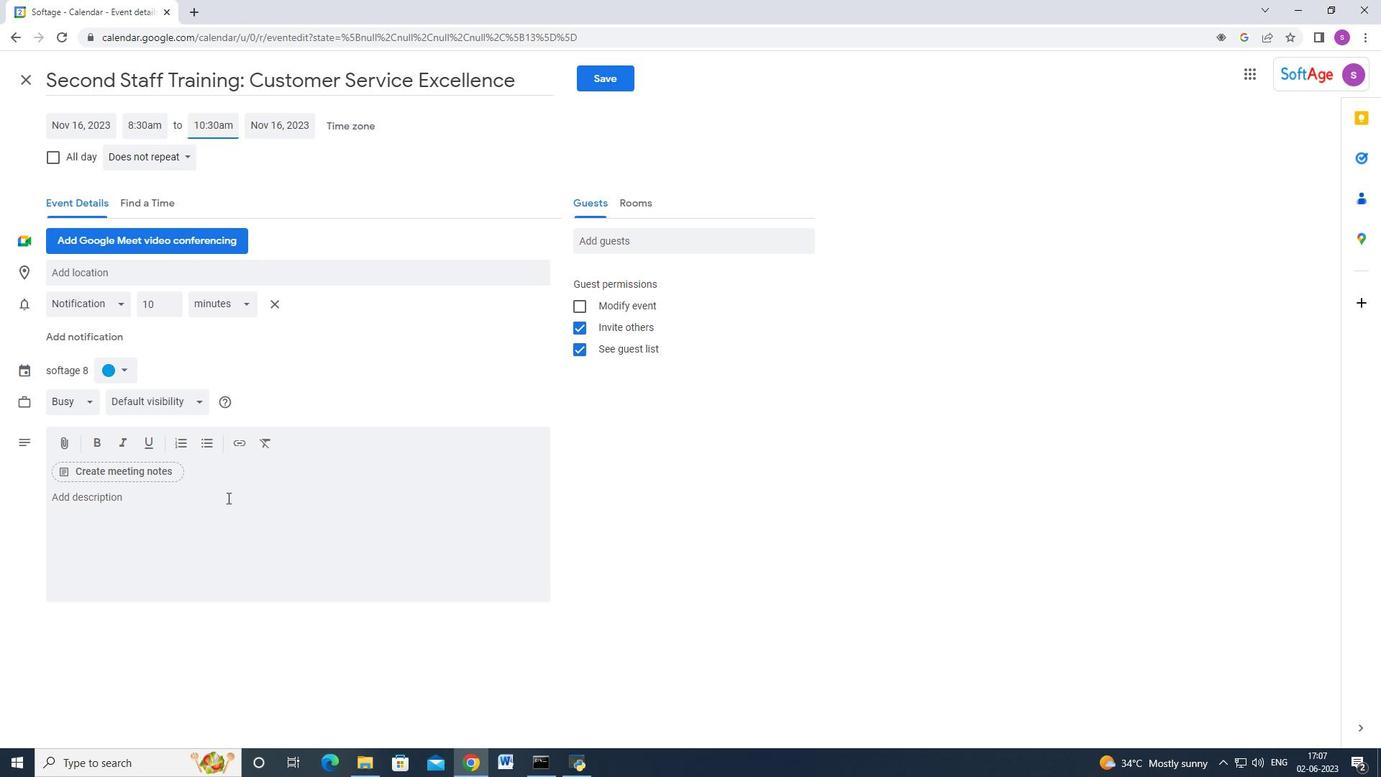 
Action: Key pressed <Key.shift>The<Key.space>scavenger<Key.space>hunt<Key.space>cn<Key.backspace>an<Key.space>be<Key.space>designed<Key.space>as<Key.space>a<Key.space>friendly<Key.space>competition<Key.space><Key.backspace>,<Key.space>with<Key.space>teams<Key.space>competing<Key.space>against<Key.space>each<Key.space>other<Key.space>to<Key.space>finish<Key.space>first<Key.space>or<Key.space>achieve<Key.space>specific<Key.space>goals.<Key.space><Key.shift>This<Key.space>fosters<Key.space>team<Key.space>spo<Key.backspace>irit,<Key.space>healthy<Key.space>competitio<Key.backspace>on,<Key.space>and<Key.space>a<Key.space>sense<Key.space>of<Key.space>achievement.
Screenshot: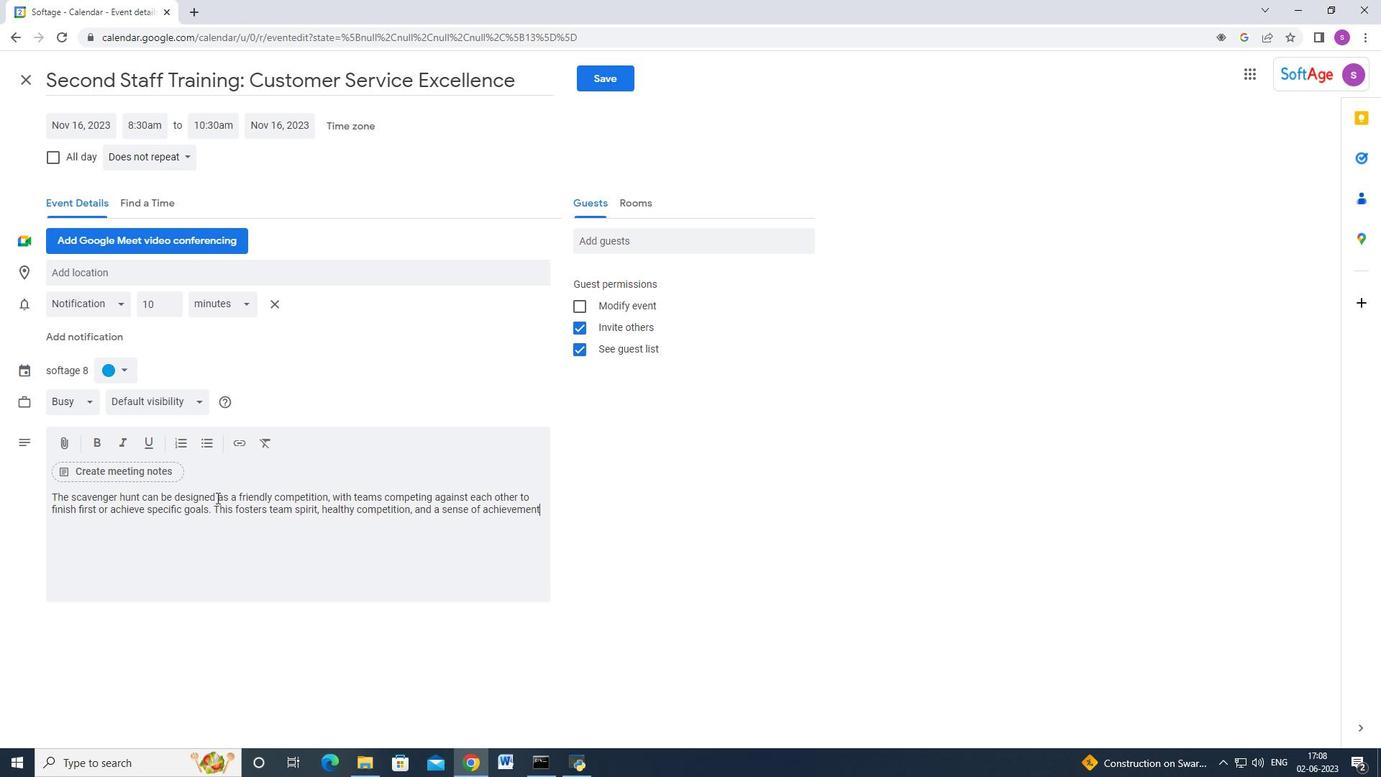
Action: Mouse moved to (123, 374)
Screenshot: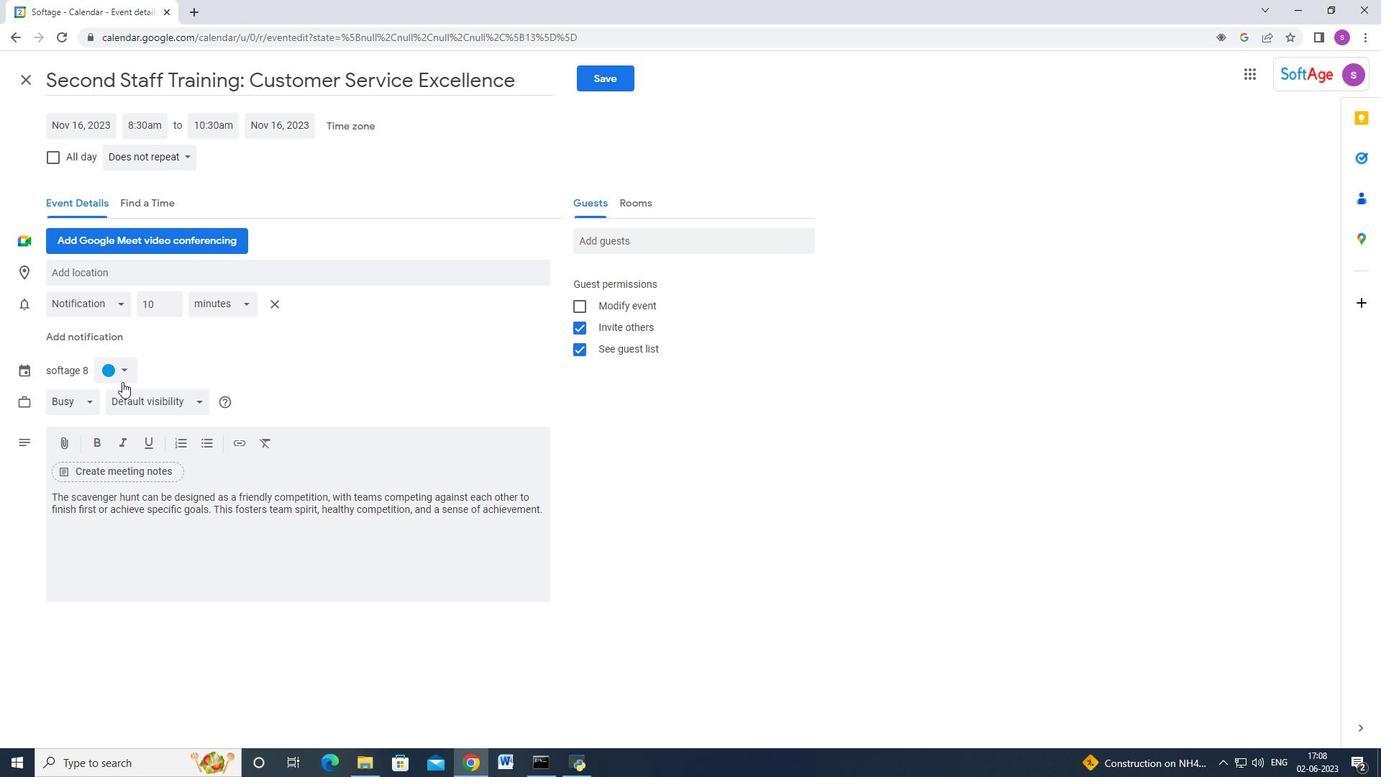
Action: Mouse pressed left at (123, 374)
Screenshot: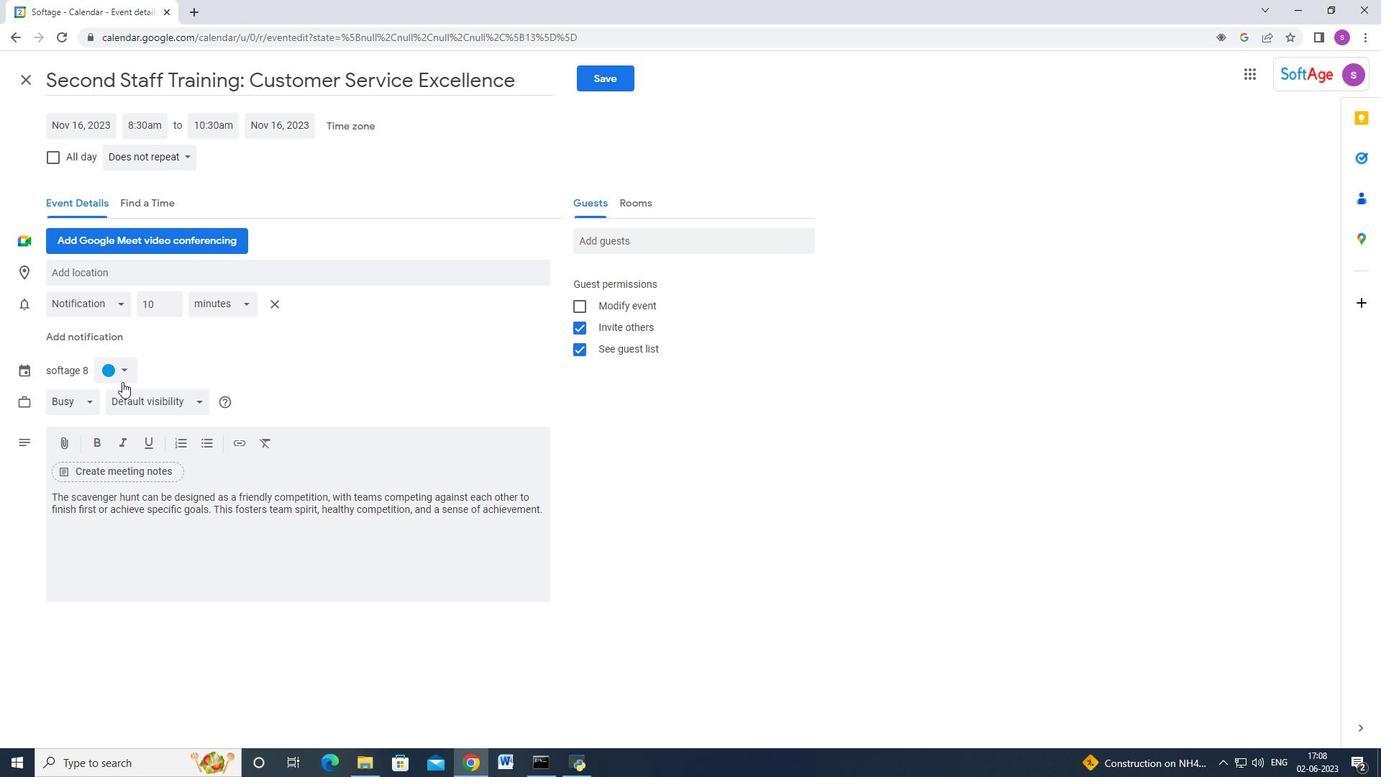 
Action: Mouse moved to (125, 439)
Screenshot: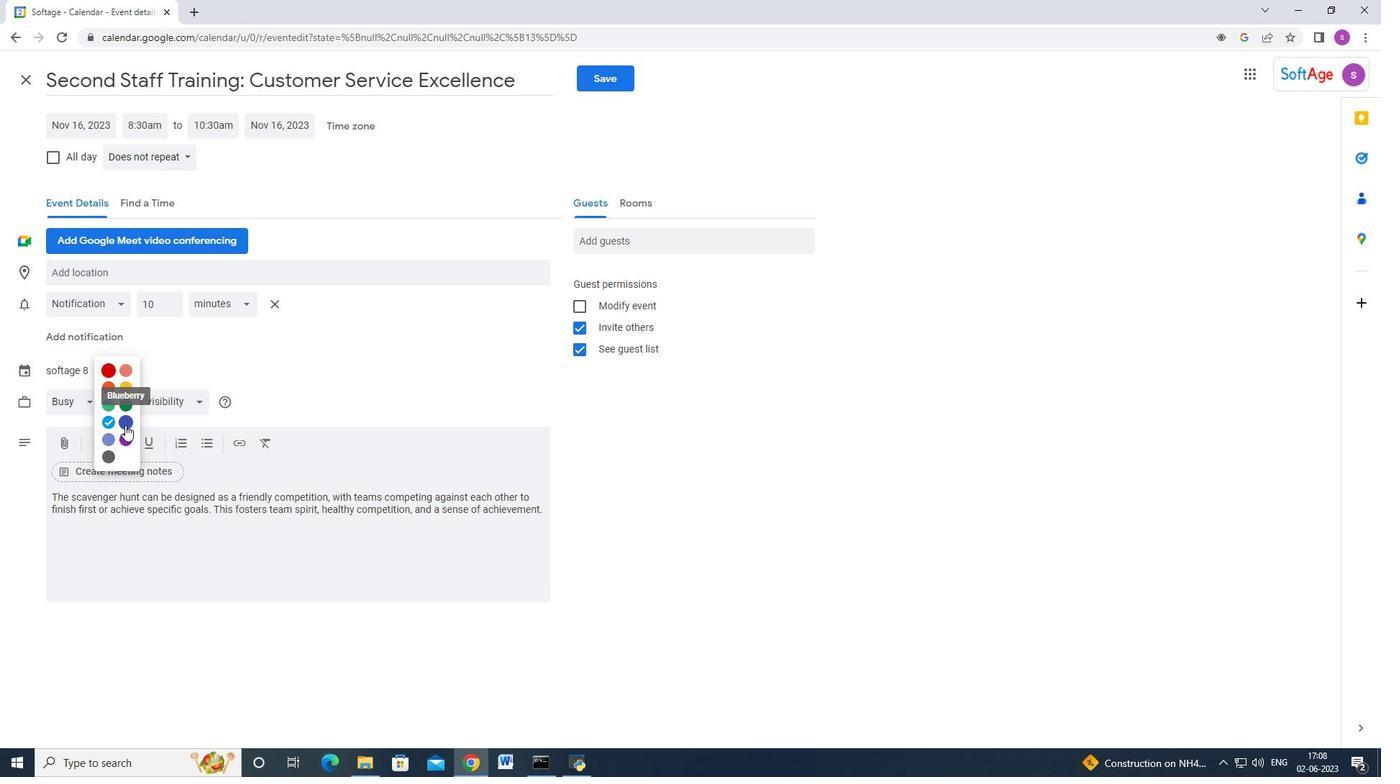 
Action: Mouse pressed left at (125, 439)
Screenshot: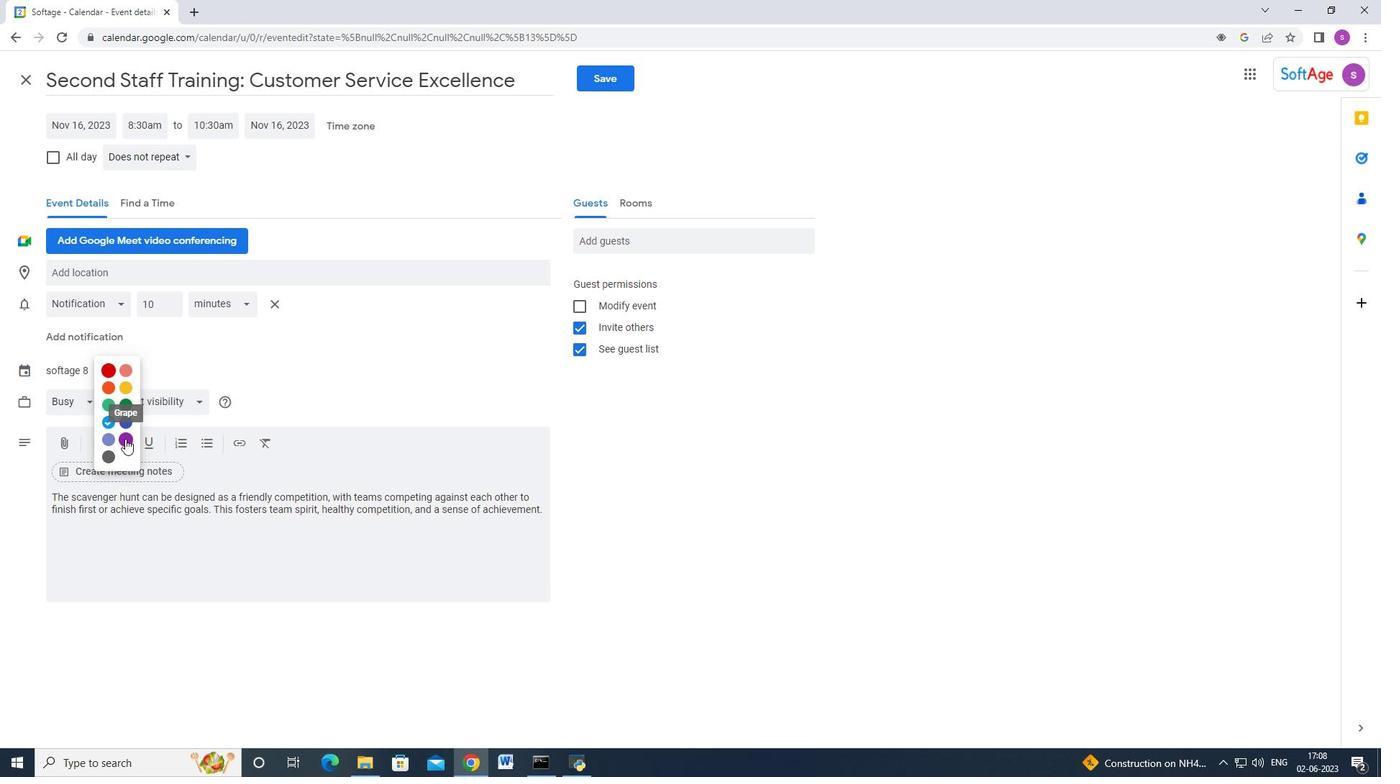 
Action: Mouse moved to (263, 259)
Screenshot: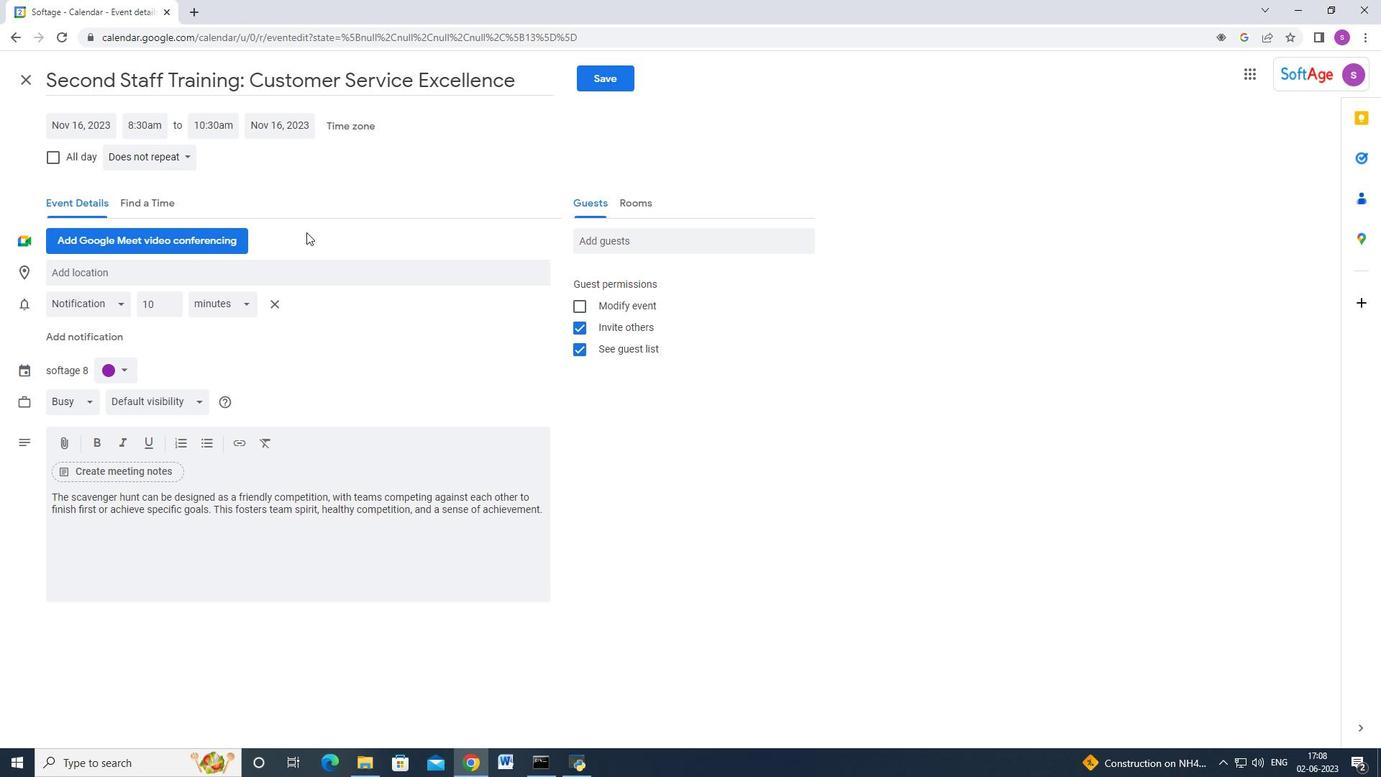 
Action: Mouse pressed left at (263, 259)
Screenshot: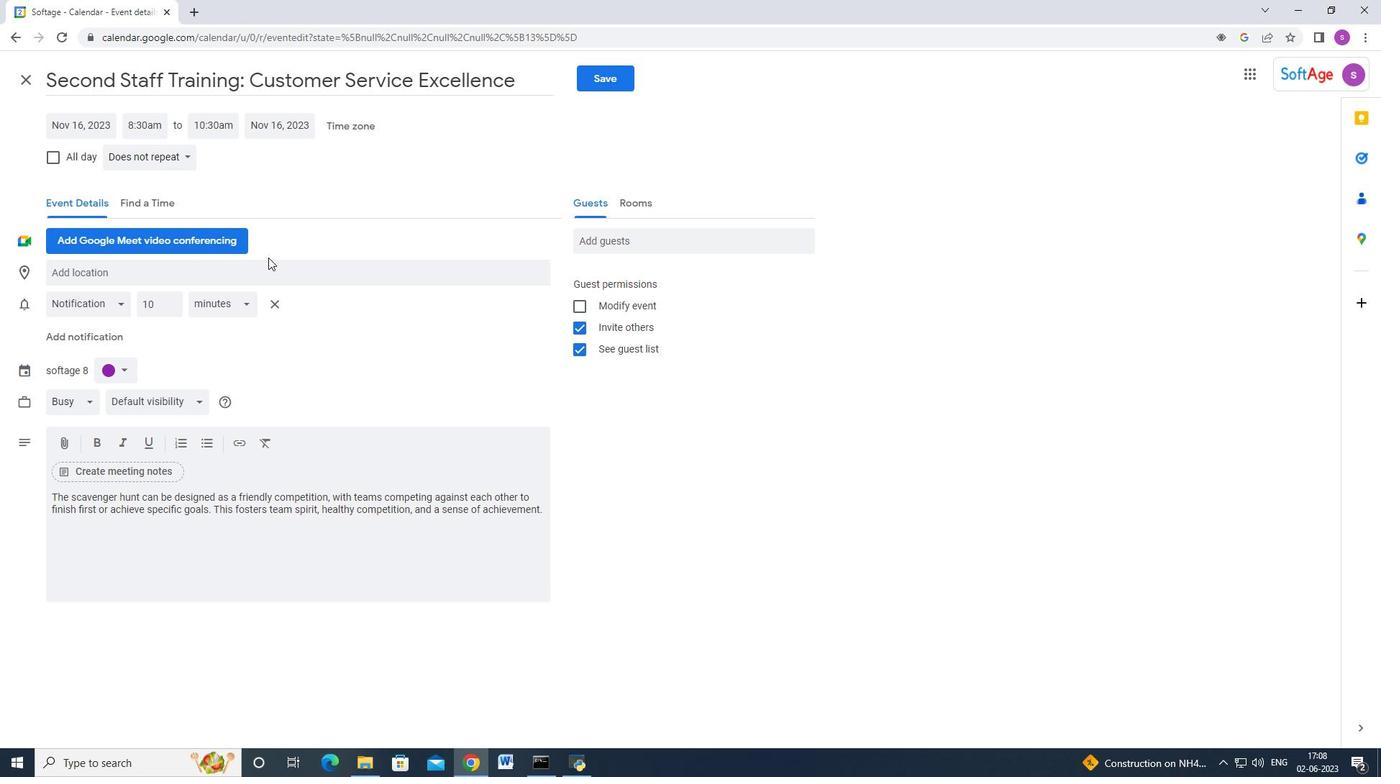 
Action: Key pressed <Key.shift>Ho<Key.space><Key.shift>Chi<Key.space><Key.shift>Minh<Key.space><Key.shift>Cir<Key.backspace>ty,<Key.space><Key.shift>Vietnam
Screenshot: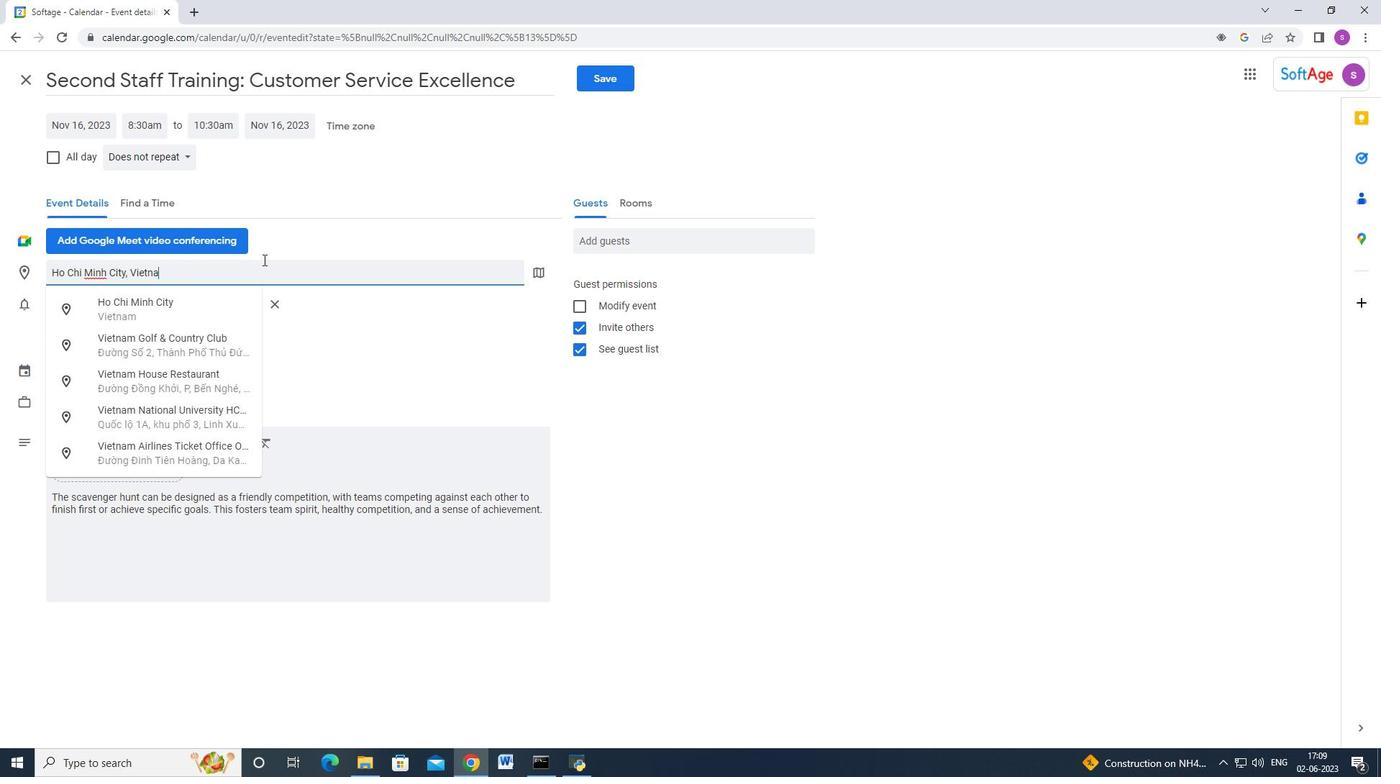 
Action: Mouse moved to (485, 205)
Screenshot: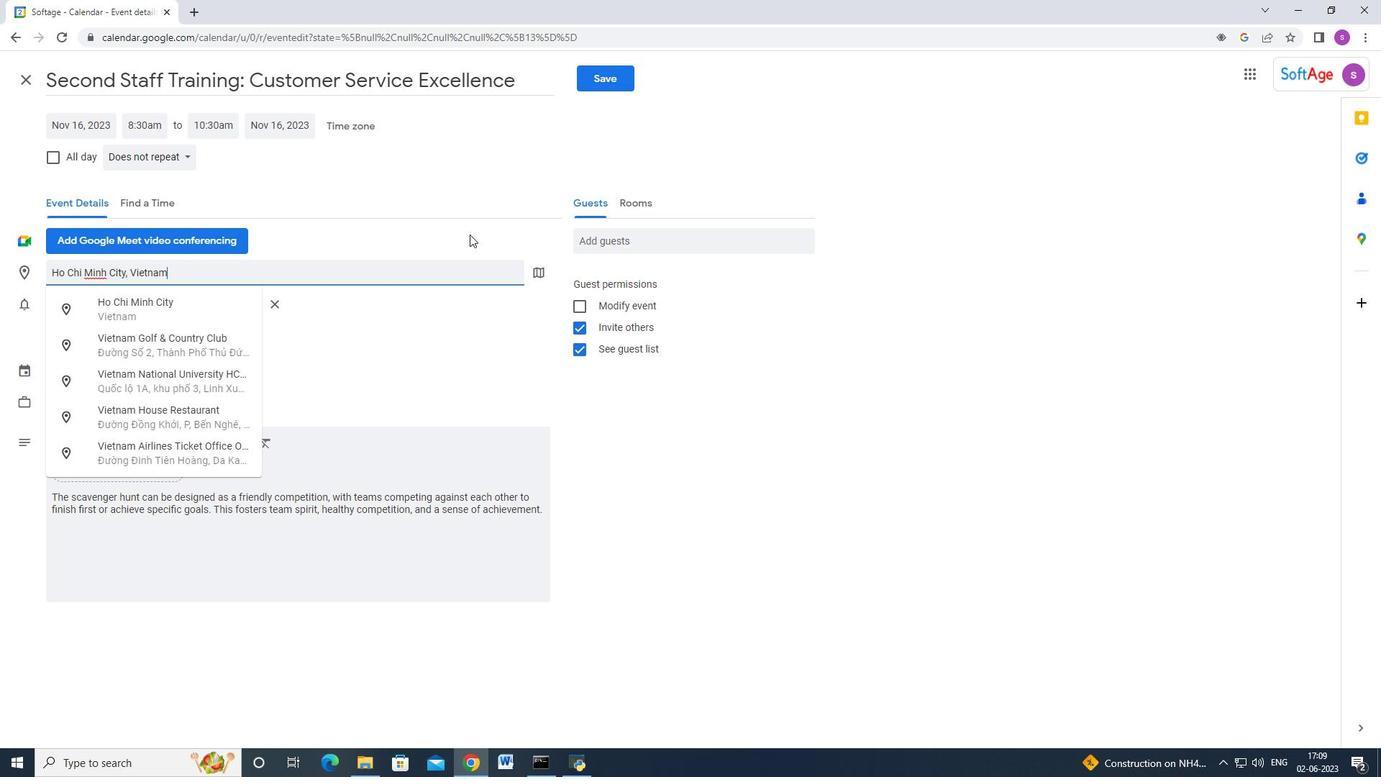
Action: Mouse pressed left at (485, 205)
Screenshot: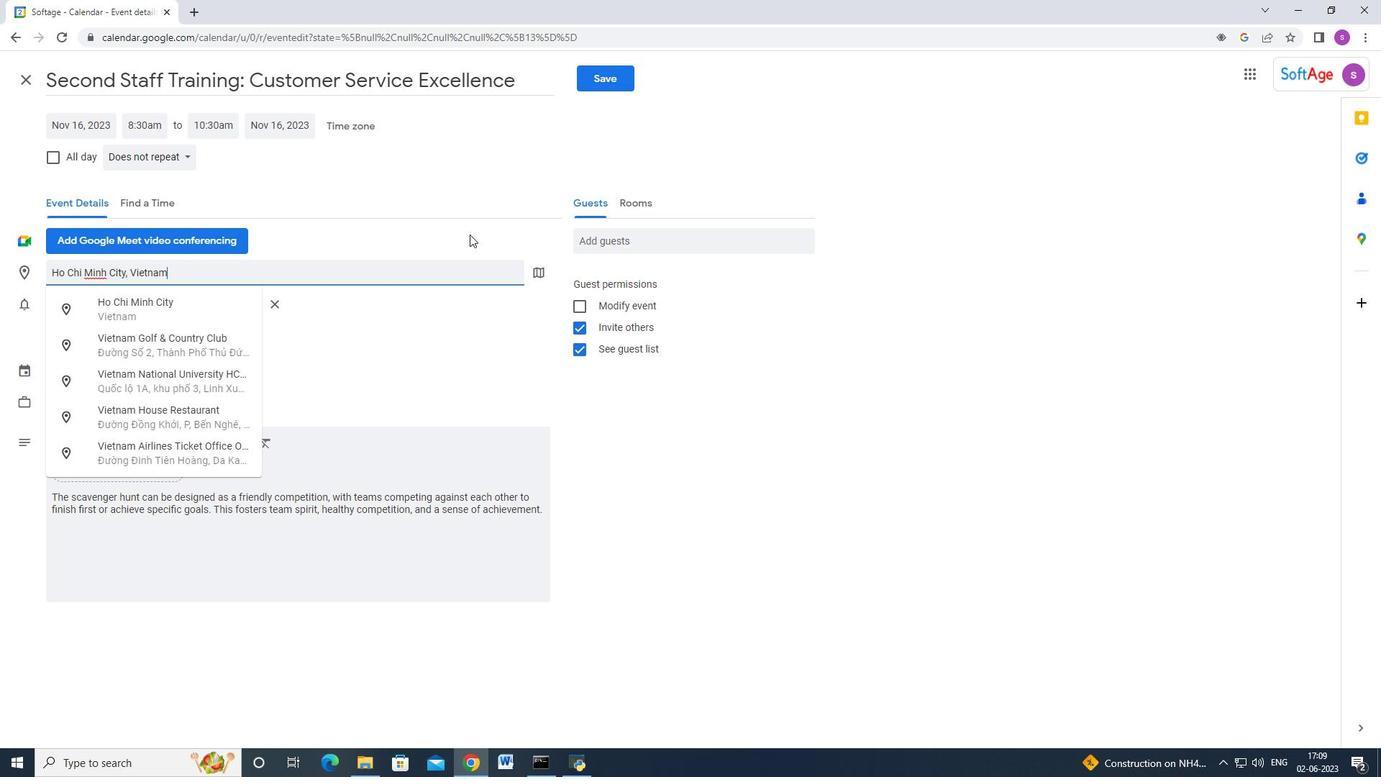 
Action: Mouse moved to (599, 240)
Screenshot: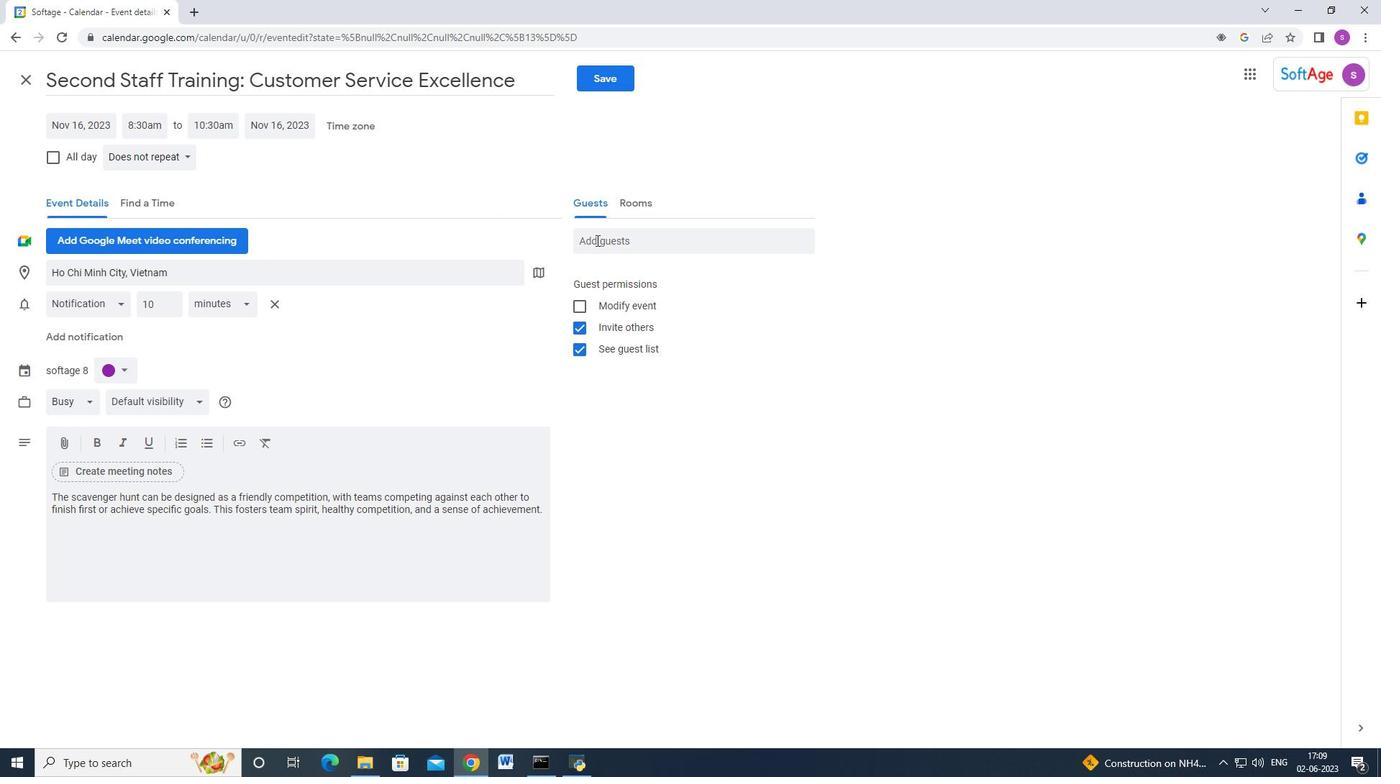 
Action: Mouse pressed left at (599, 240)
Screenshot: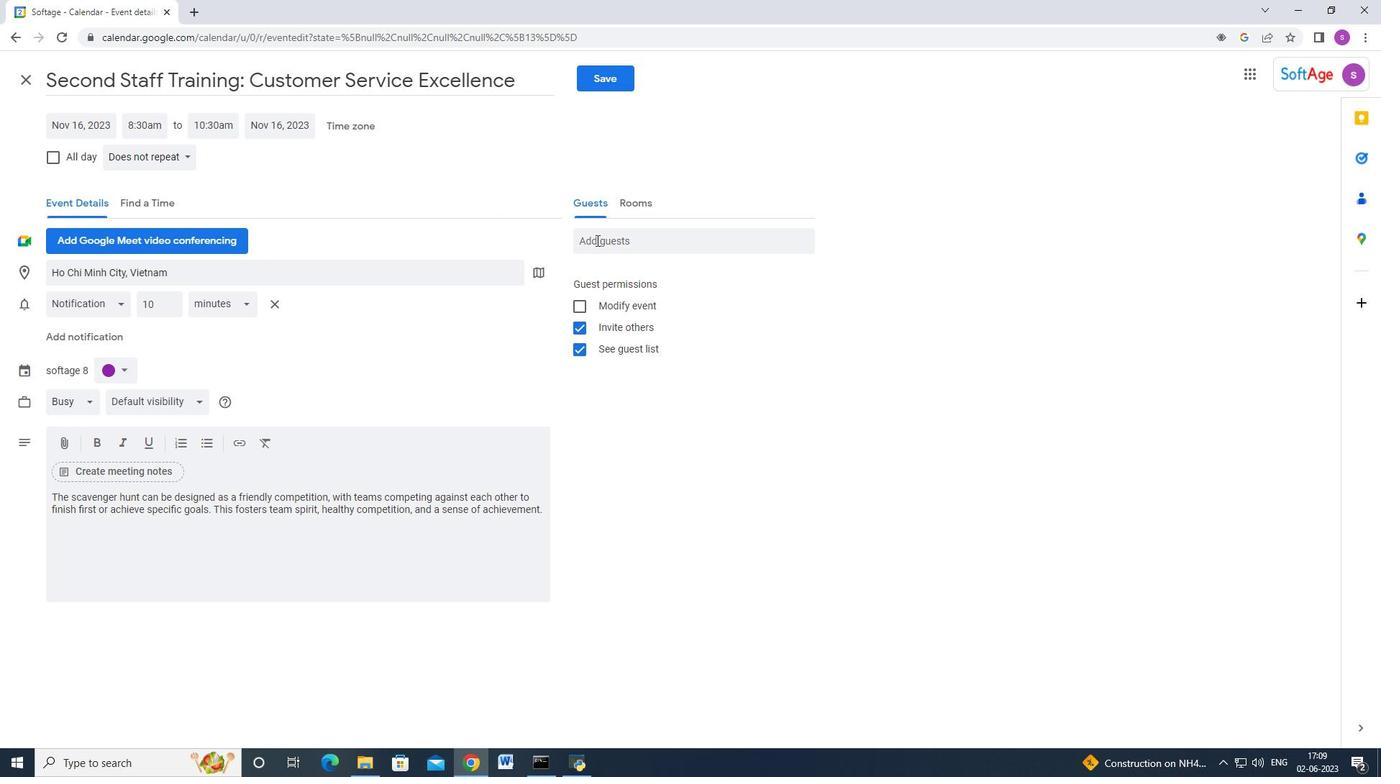 
Action: Mouse moved to (600, 240)
Screenshot: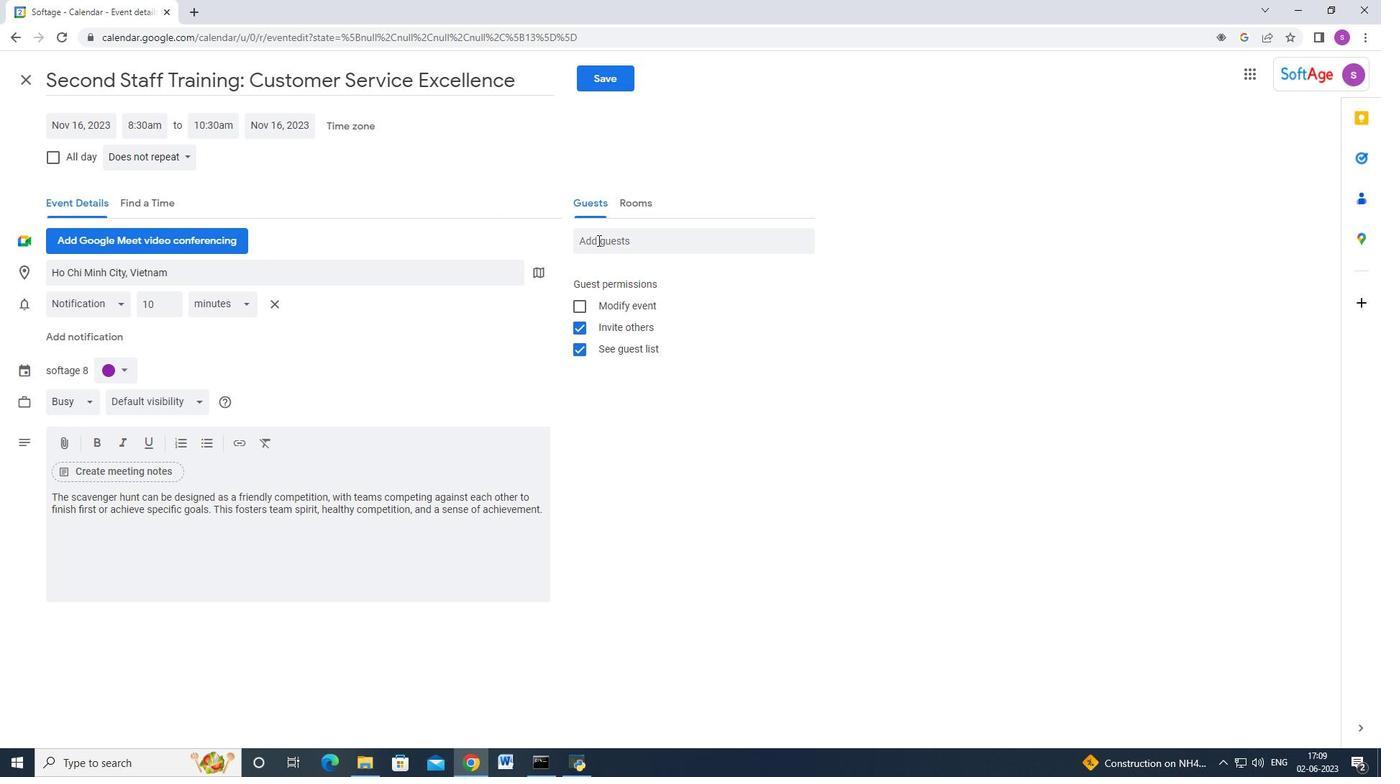 
Action: Key pressed softage.<Key.shift>7<Key.shift_r>@sofae<Key.backspace><Key.backspace>tage.net<Key.enter>softage.9<Key.shift_r>@sofata<Key.backspace><Key.backspace><Key.backspace>tage.net<Key.enter>
Screenshot: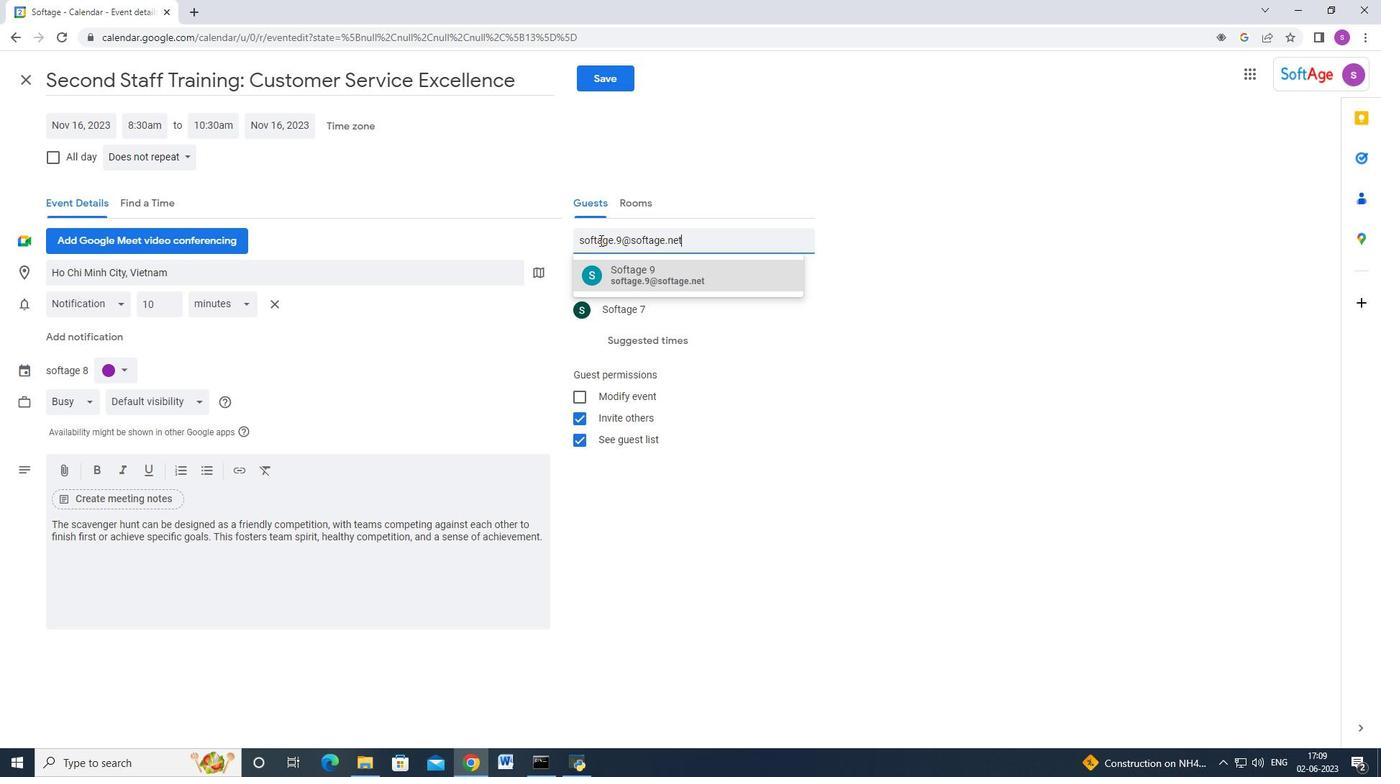 
Action: Mouse moved to (130, 160)
Screenshot: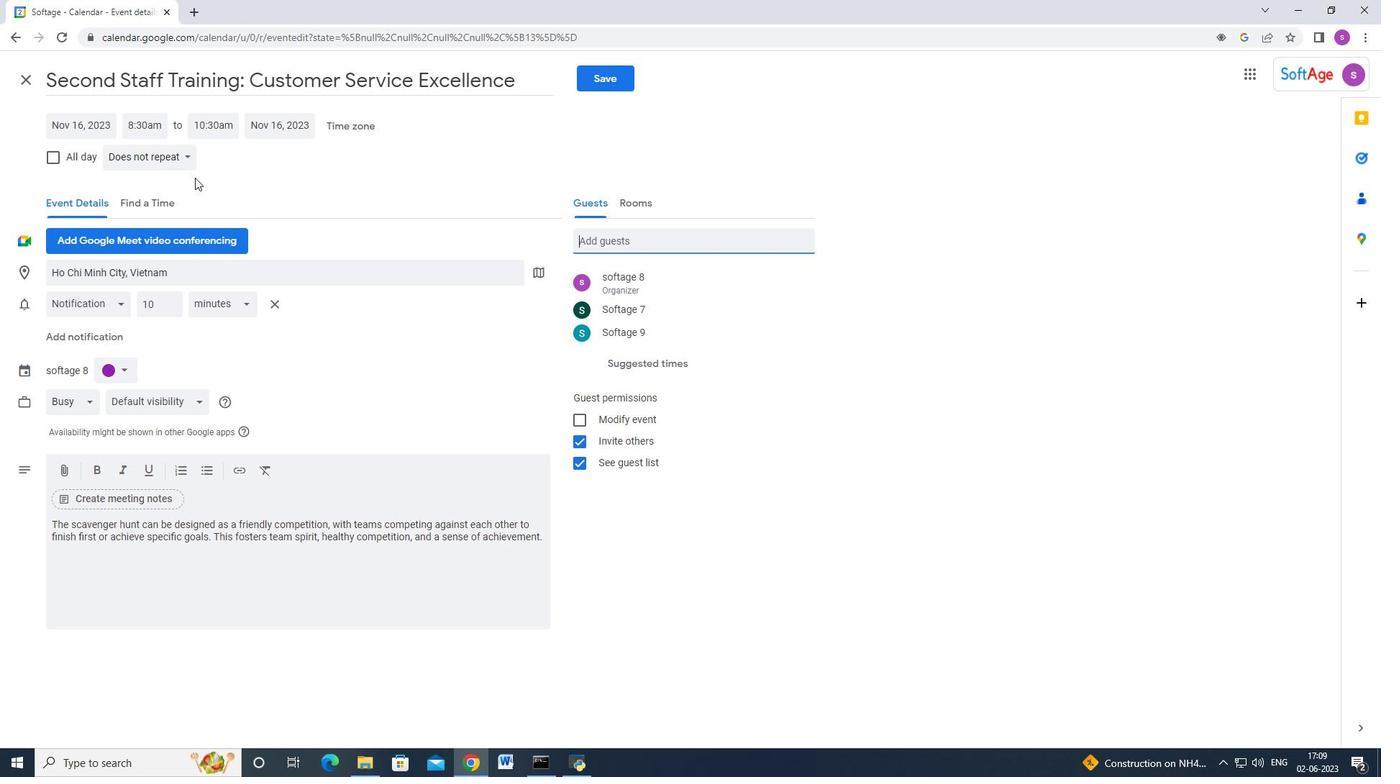 
Action: Mouse pressed left at (130, 160)
Screenshot: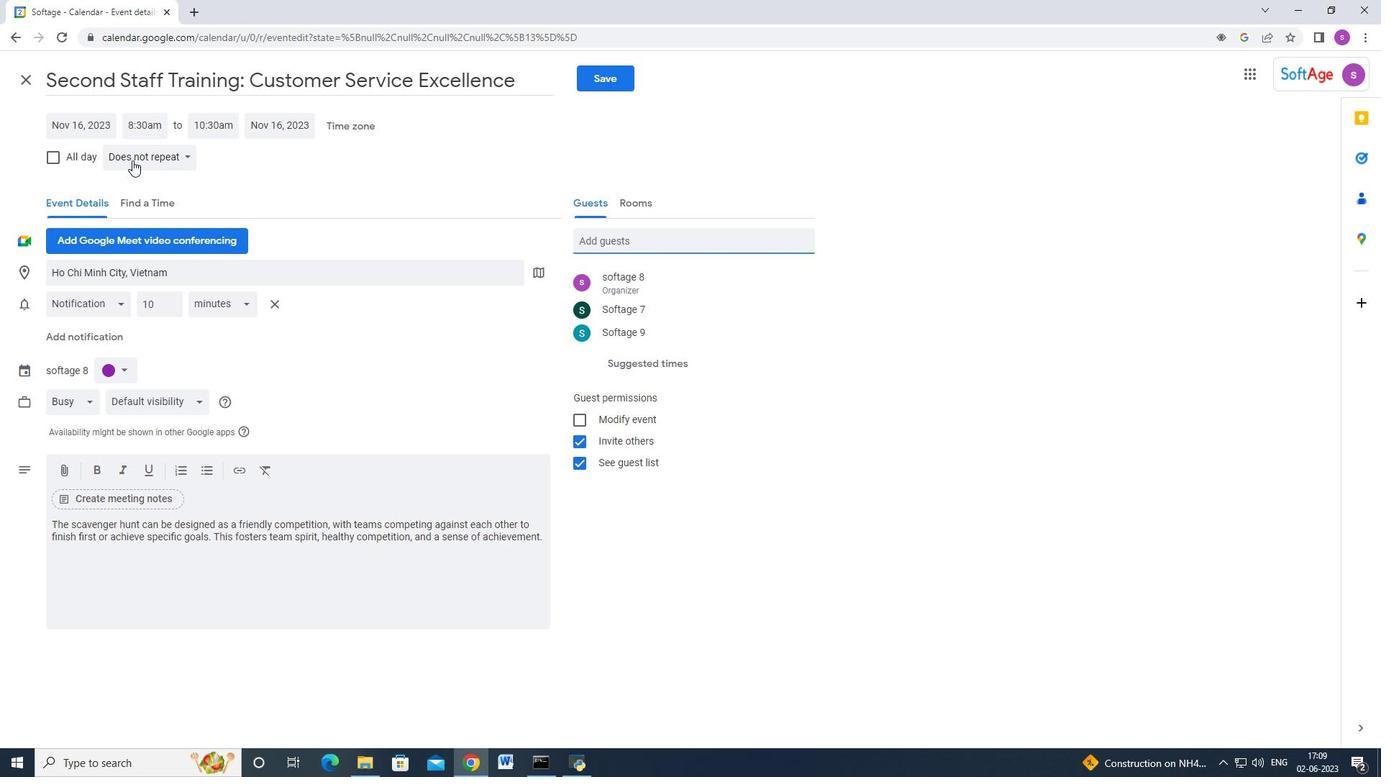 
Action: Mouse moved to (156, 158)
Screenshot: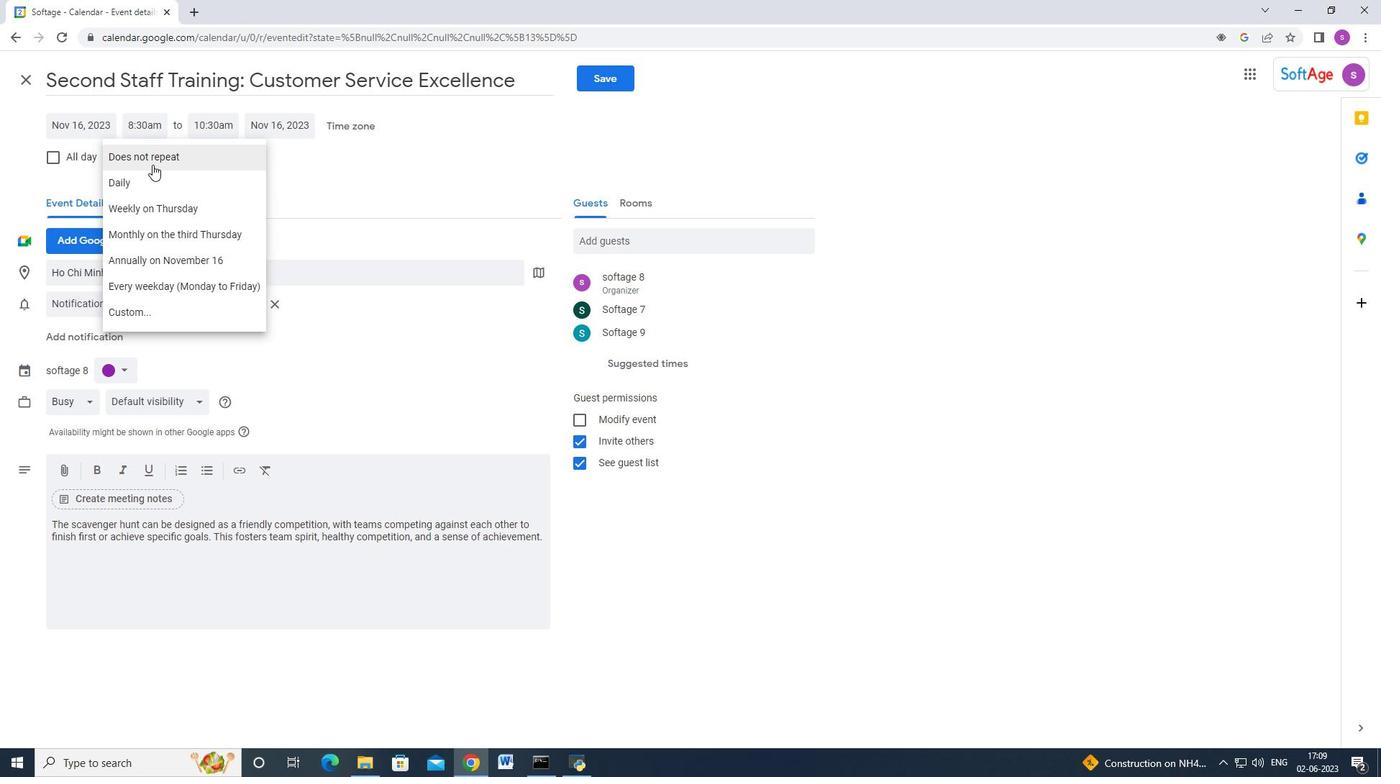 
Action: Mouse pressed left at (156, 158)
Screenshot: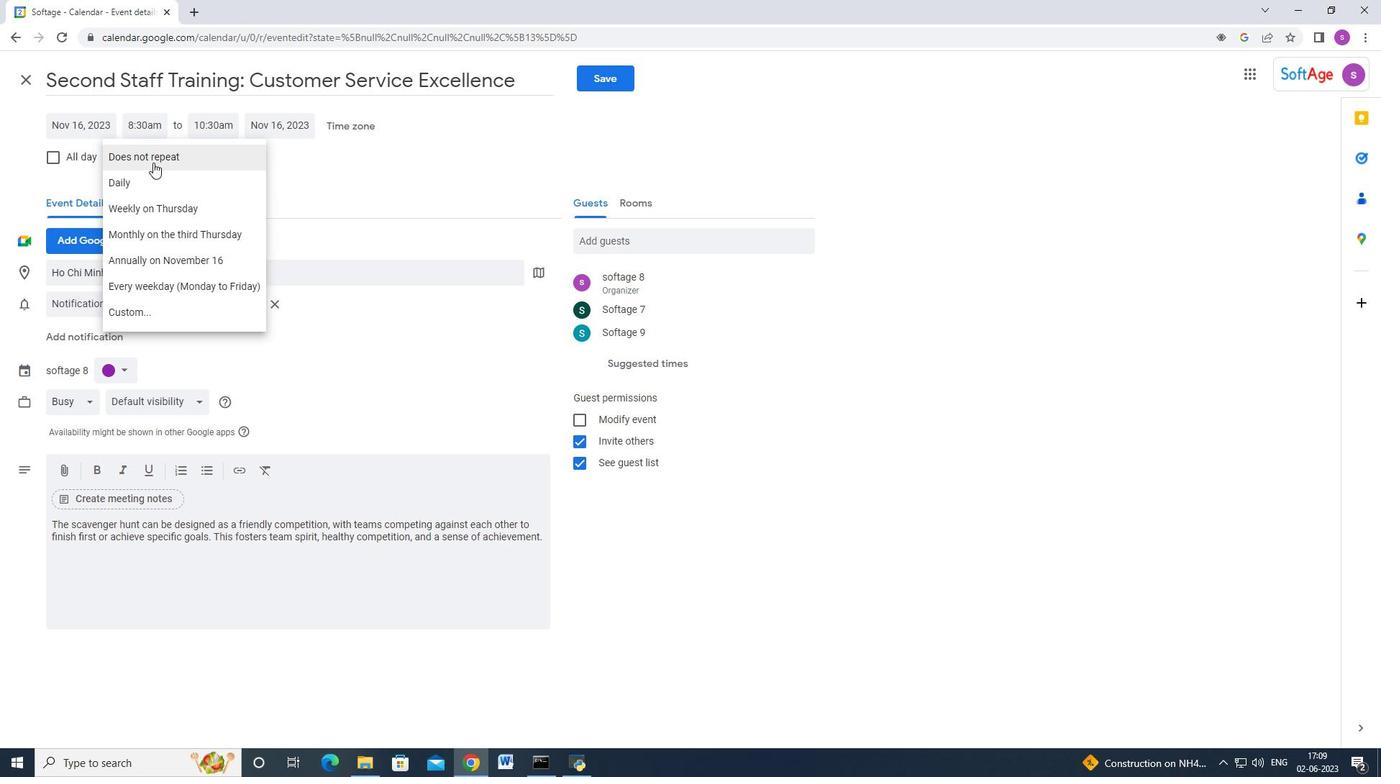 
Action: Mouse moved to (596, 78)
Screenshot: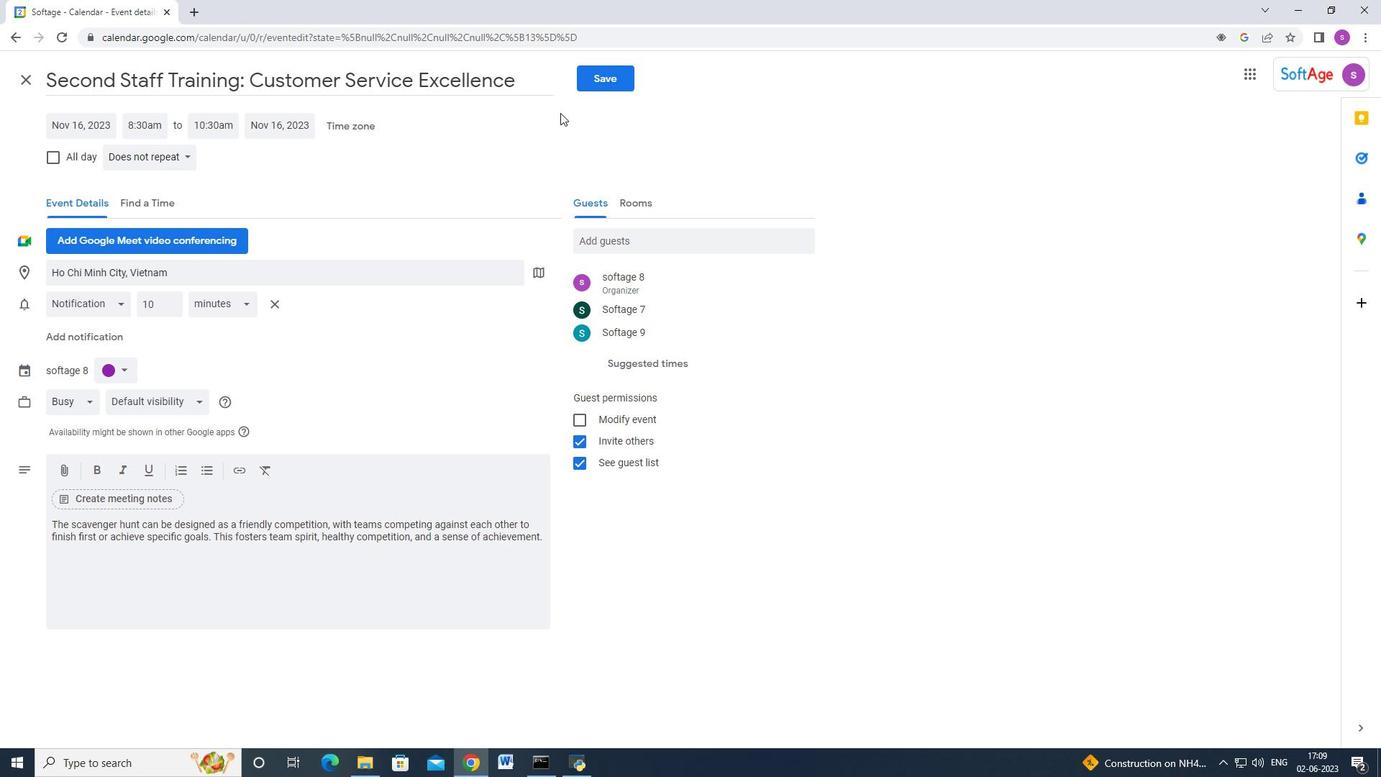 
Action: Mouse pressed left at (596, 78)
Screenshot: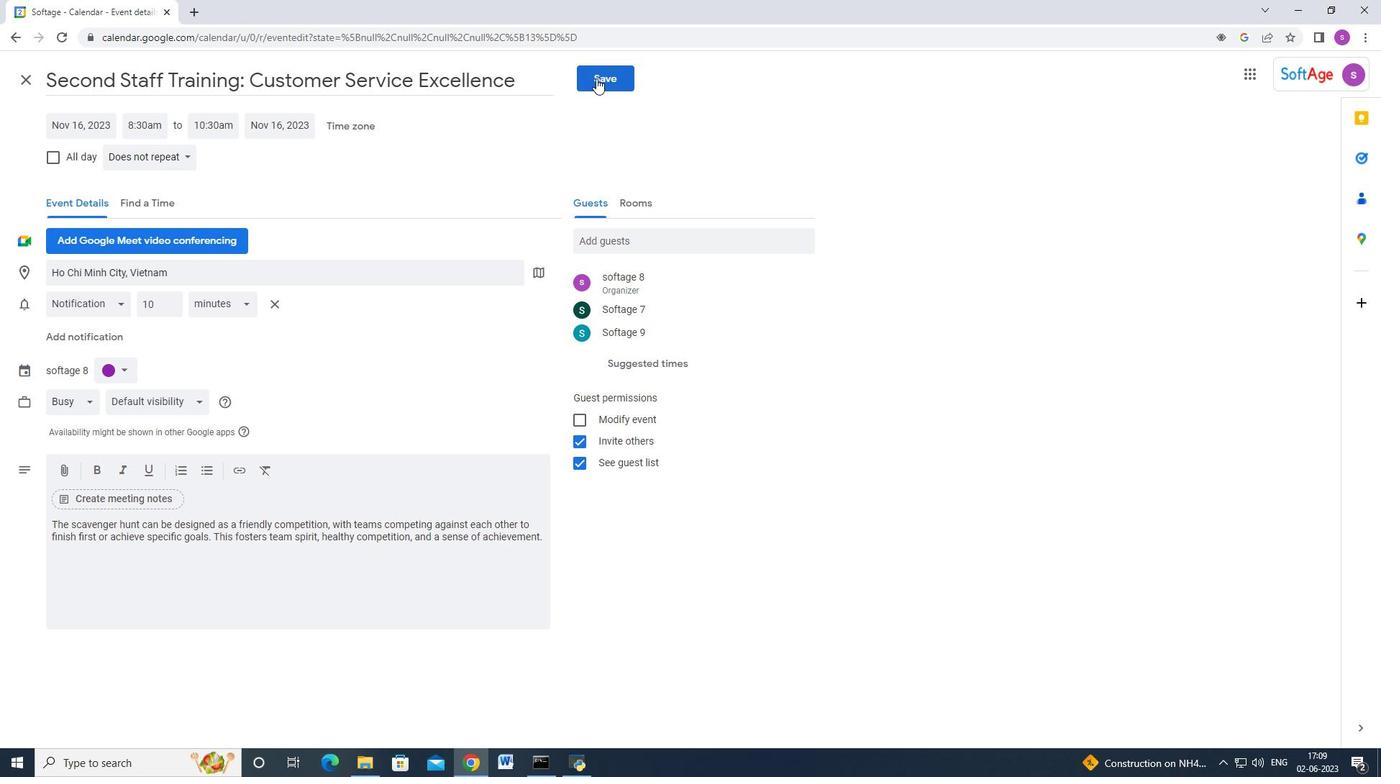
Action: Mouse moved to (774, 426)
Screenshot: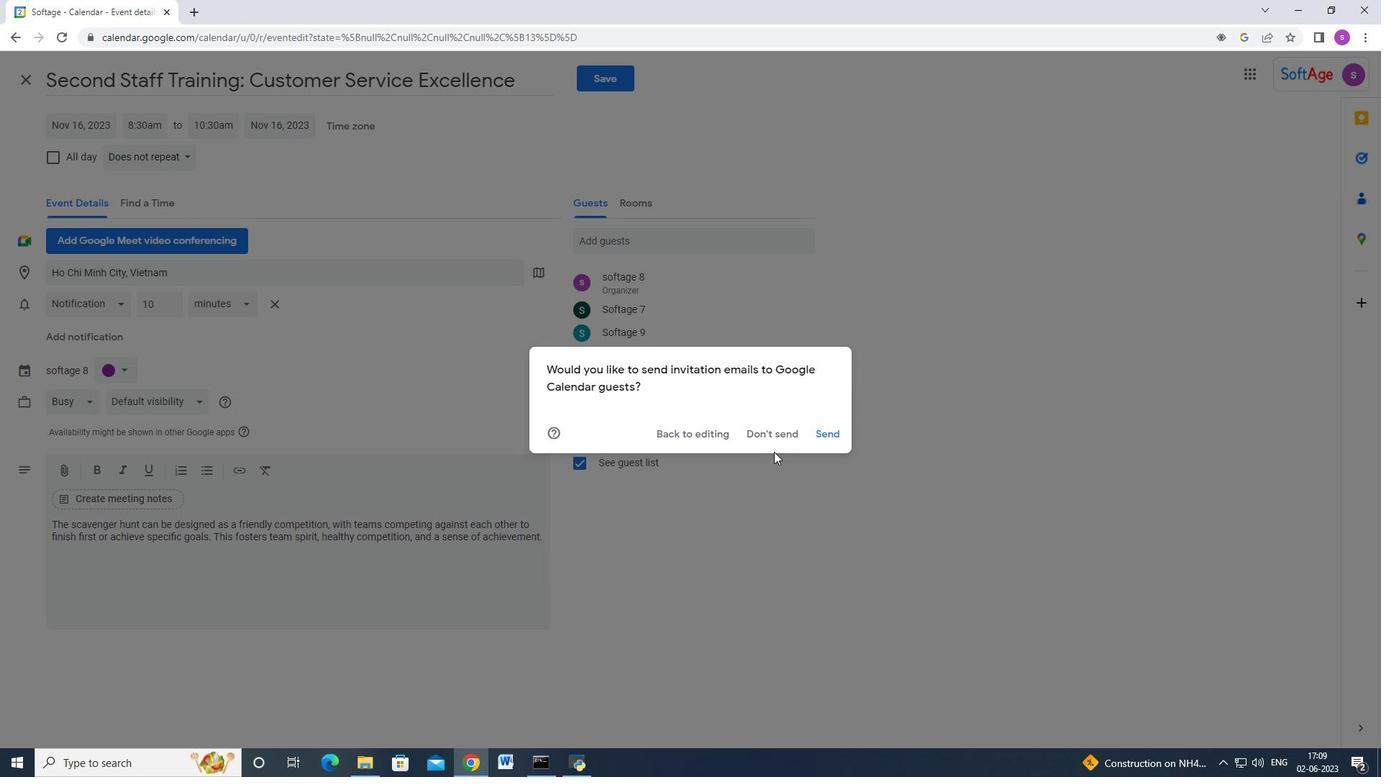 
